 Task: Add Attachment from Google Drive to Card Card0000000291 in Board Board0000000073 in Workspace WS0000000025 in Trello. Add Cover Orange to Card Card0000000291 in Board Board0000000073 in Workspace WS0000000025 in Trello. Add "Add Label …" with "Title" Title0000000291 to Button Button0000000291 to Card Card0000000291 in Board Board0000000073 in Workspace WS0000000025 in Trello. Add Description DS0000000291 to Card Card0000000291 in Board Board0000000073 in Workspace WS0000000025 in Trello. Add Comment CM0000000291 to Card Card0000000291 in Board Board0000000073 in Workspace WS0000000025 in Trello
Action: Mouse moved to (308, 465)
Screenshot: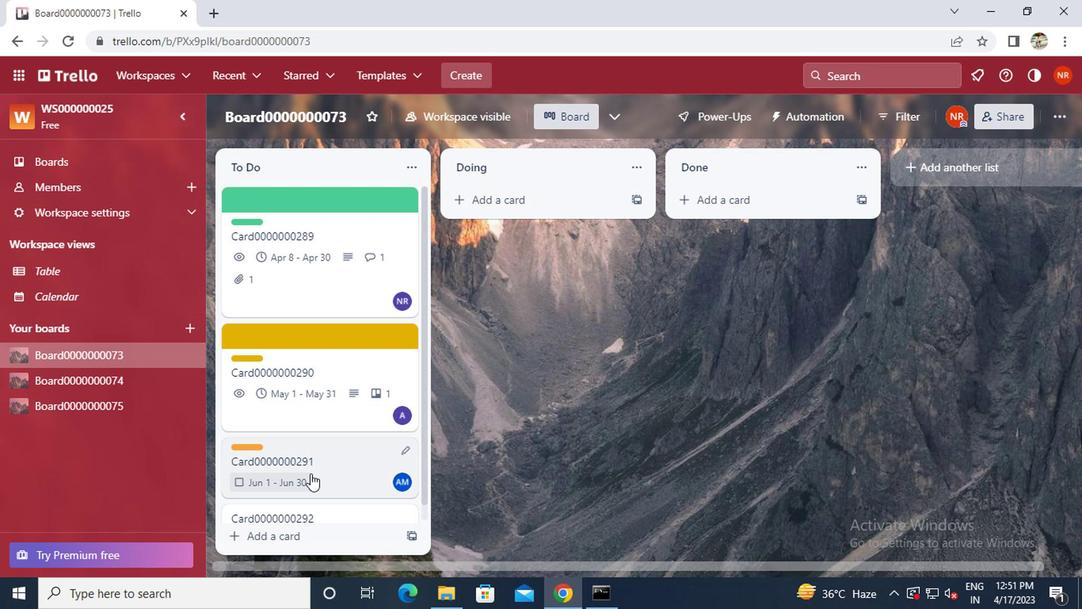 
Action: Mouse pressed left at (308, 465)
Screenshot: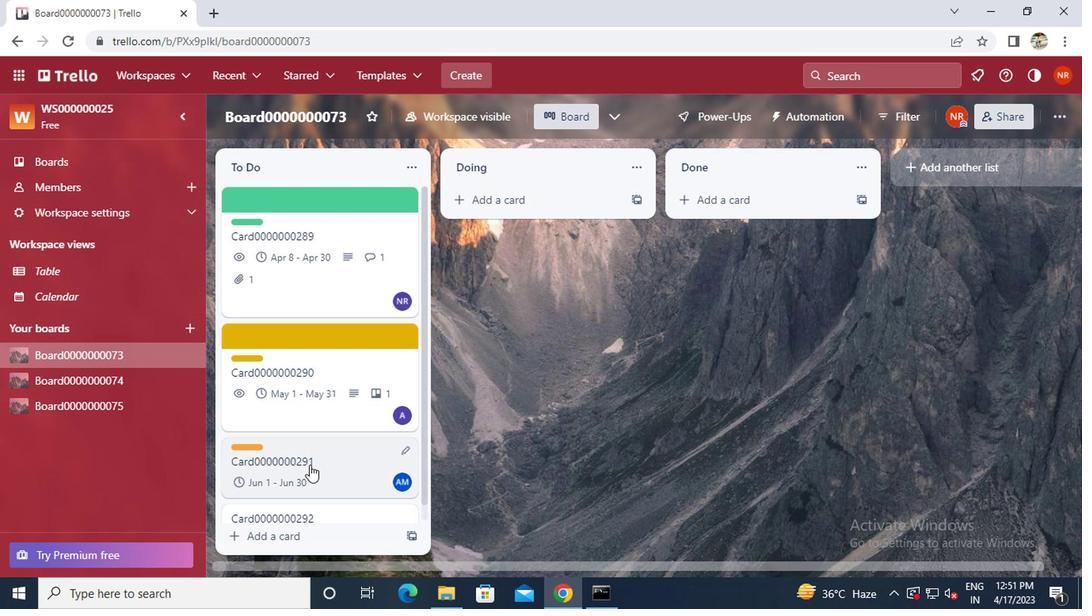 
Action: Mouse moved to (715, 325)
Screenshot: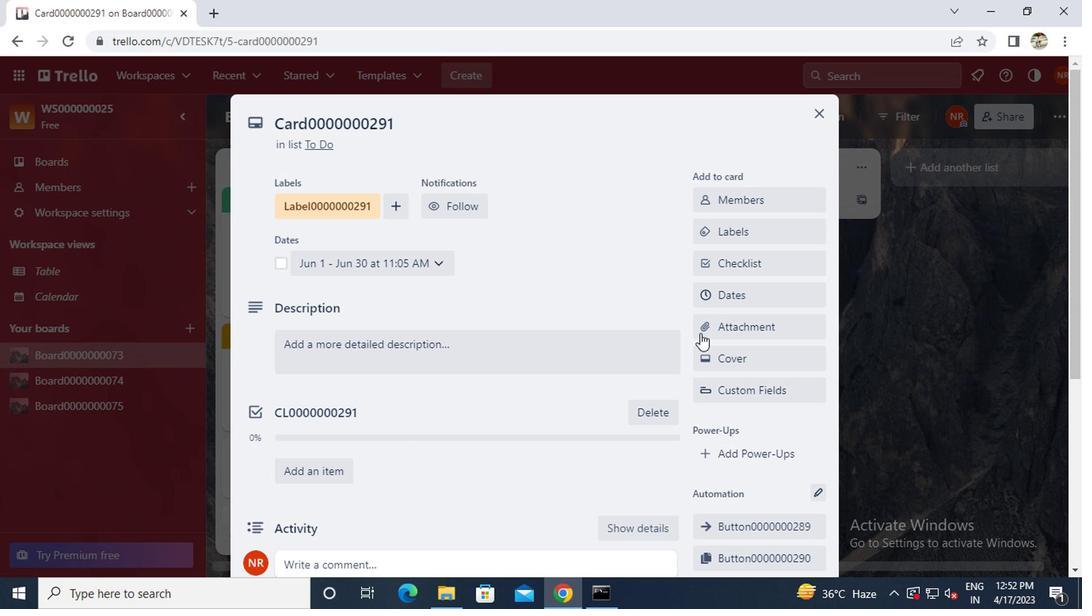 
Action: Mouse pressed left at (715, 325)
Screenshot: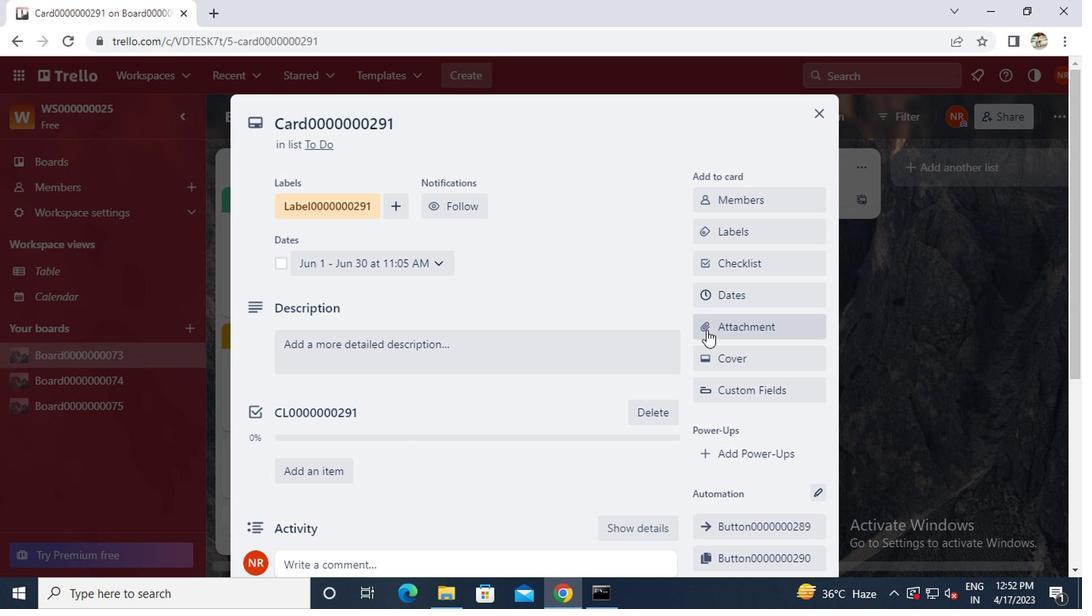 
Action: Mouse moved to (720, 196)
Screenshot: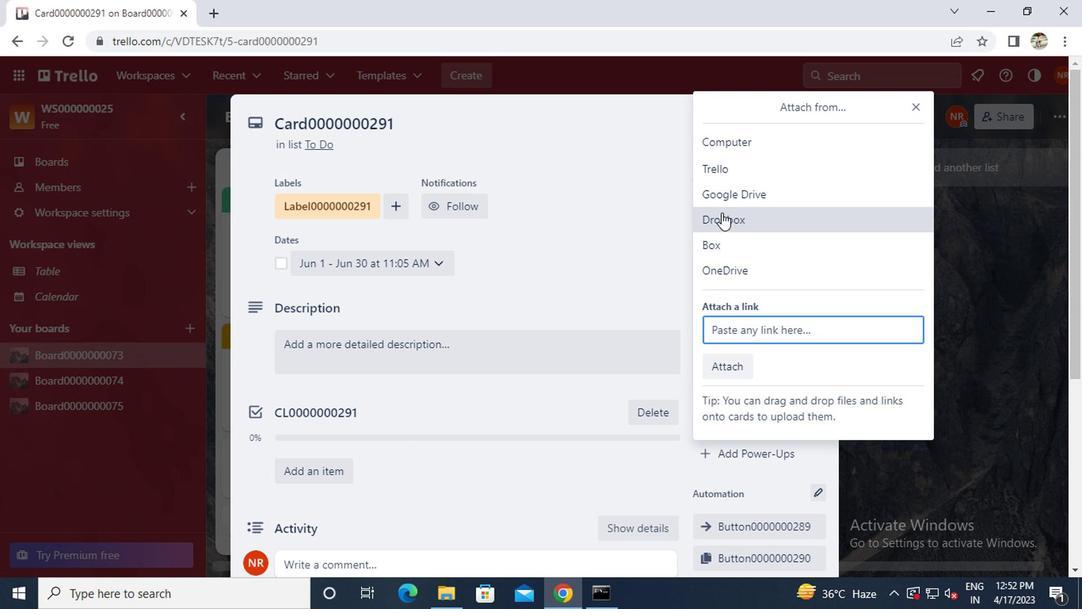 
Action: Mouse pressed left at (720, 196)
Screenshot: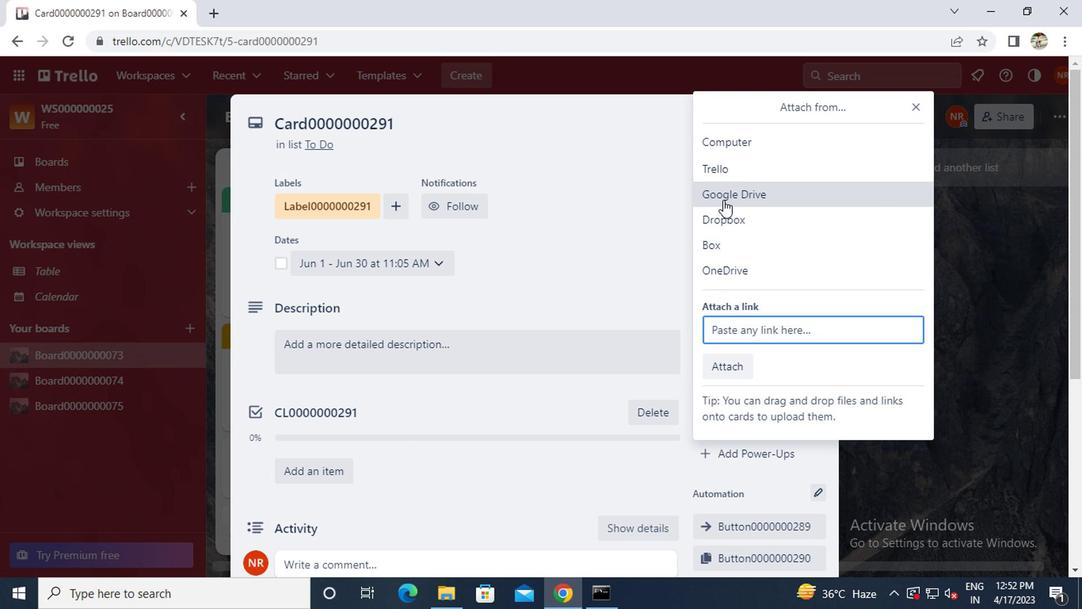 
Action: Mouse moved to (598, 309)
Screenshot: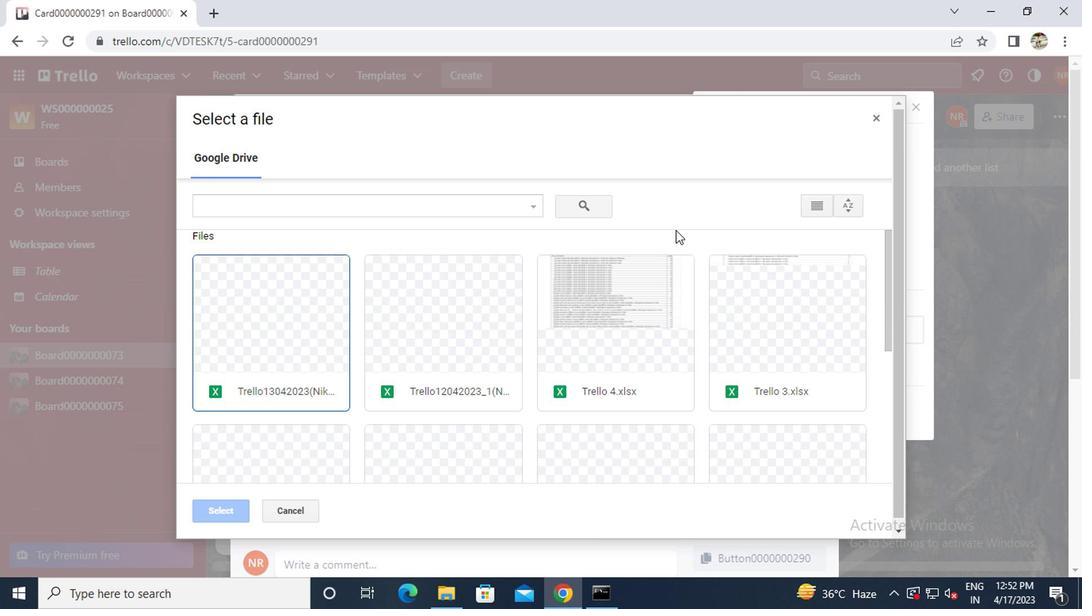 
Action: Mouse pressed left at (598, 309)
Screenshot: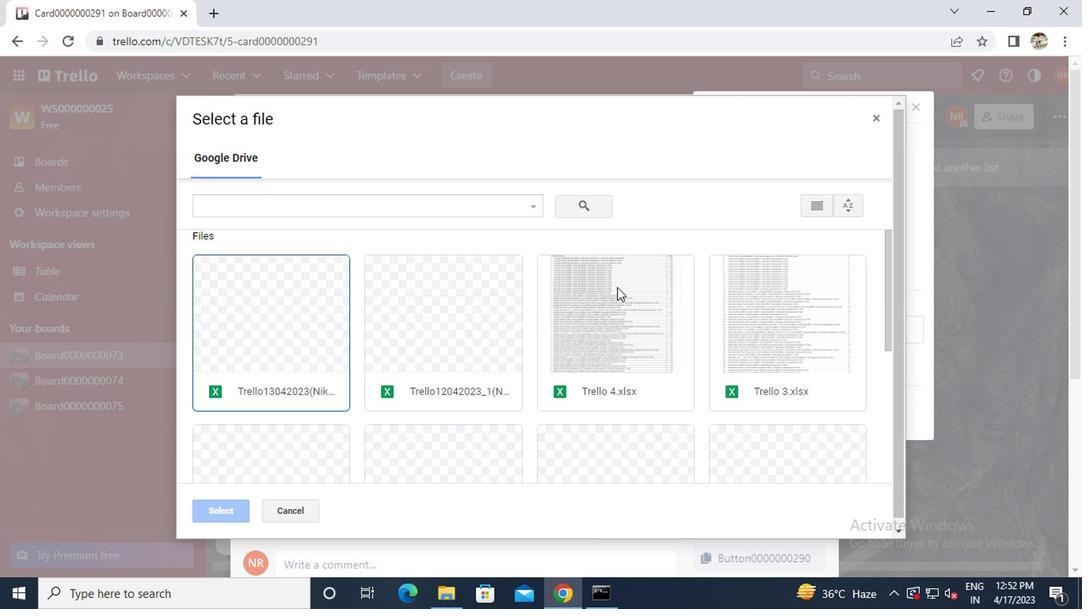 
Action: Mouse moved to (208, 514)
Screenshot: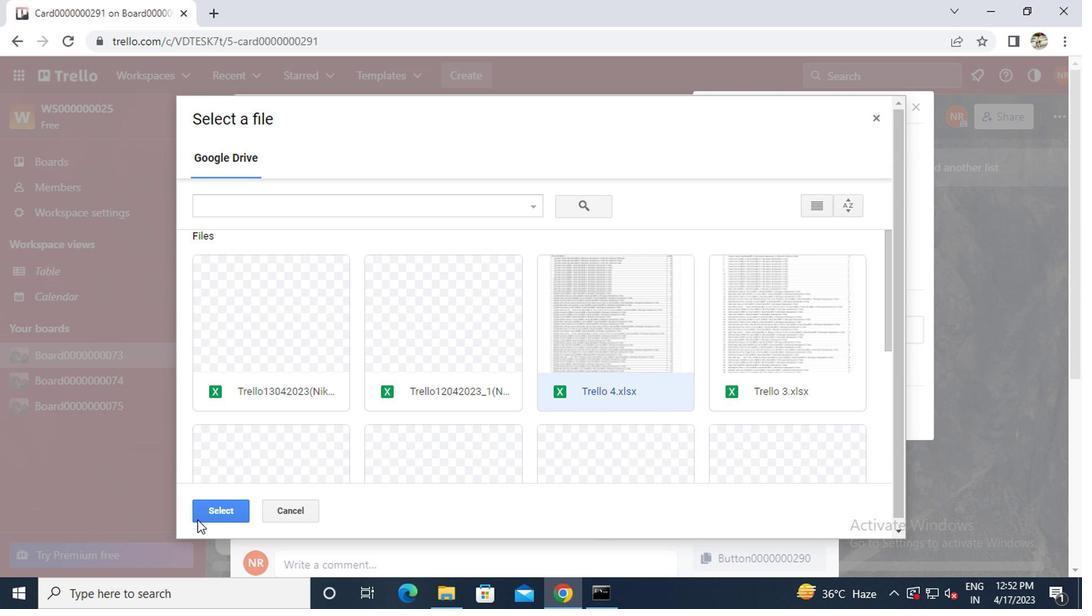 
Action: Mouse pressed left at (208, 514)
Screenshot: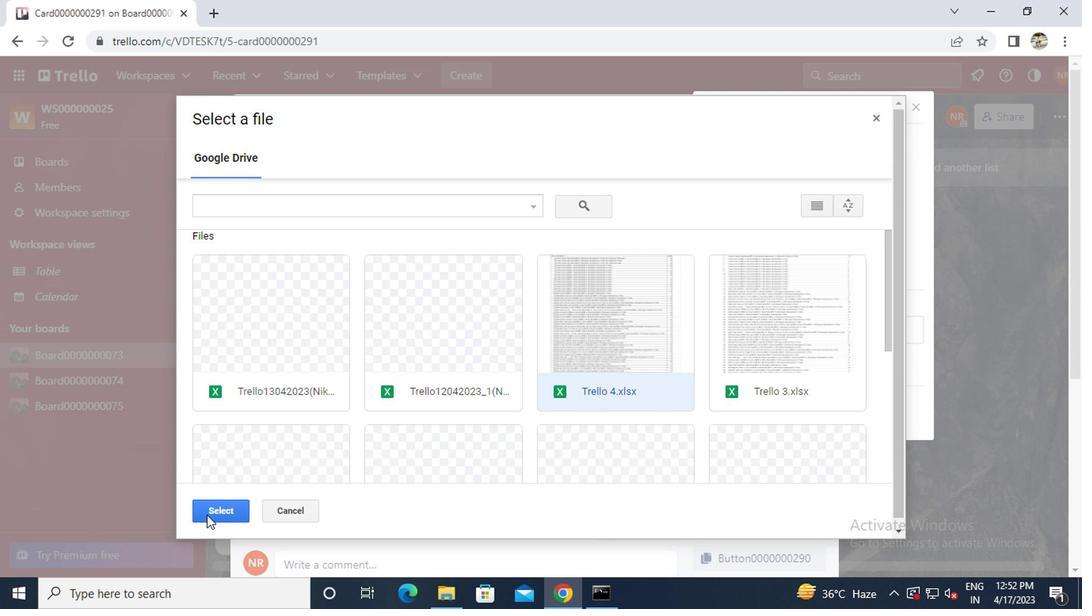 
Action: Mouse moved to (712, 367)
Screenshot: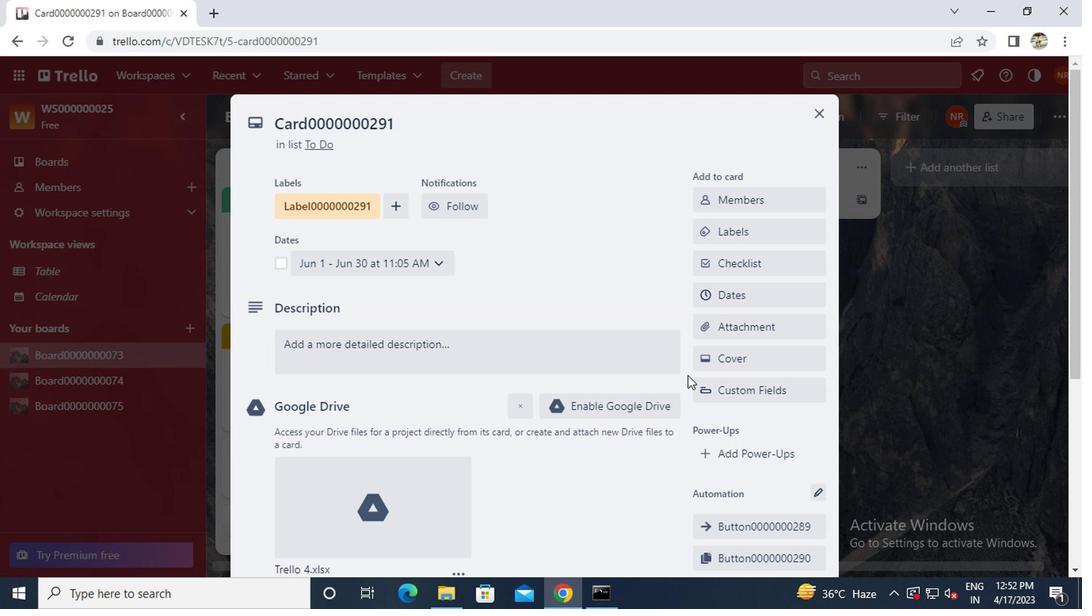 
Action: Mouse pressed left at (712, 367)
Screenshot: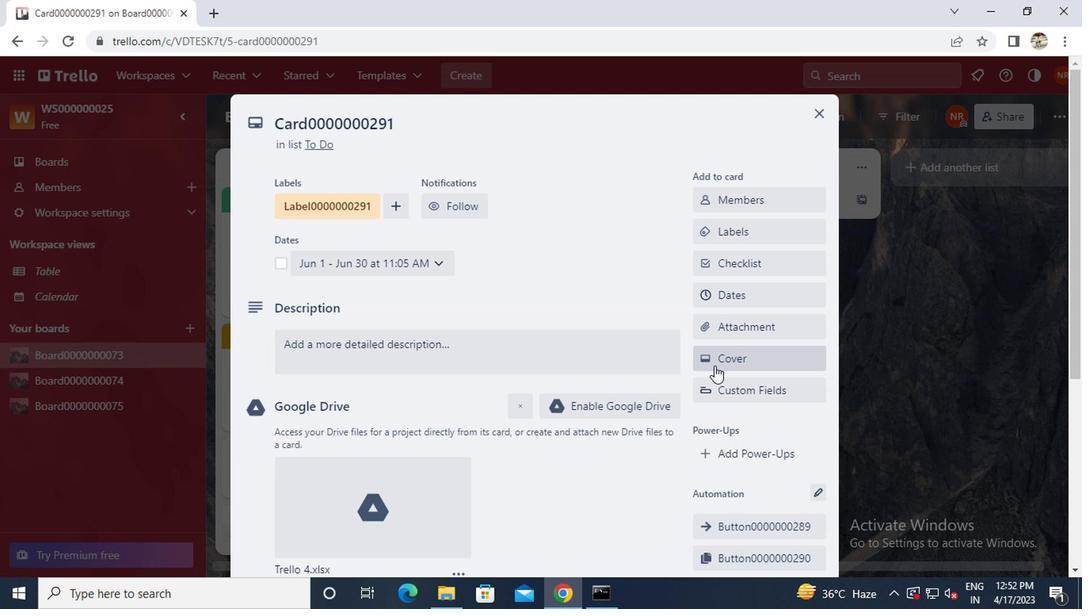 
Action: Mouse moved to (830, 266)
Screenshot: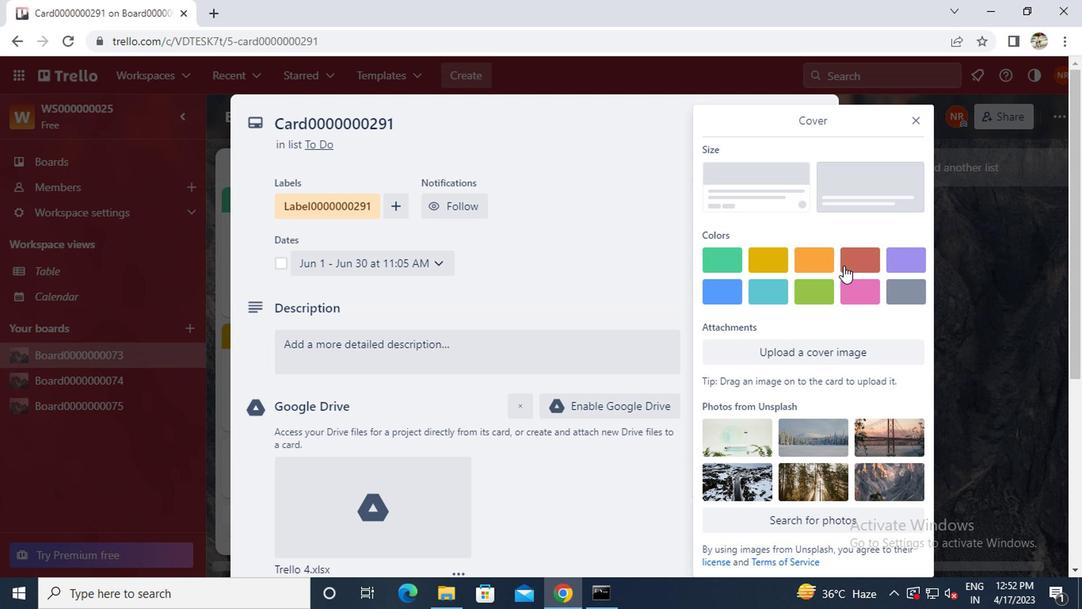 
Action: Mouse pressed left at (830, 266)
Screenshot: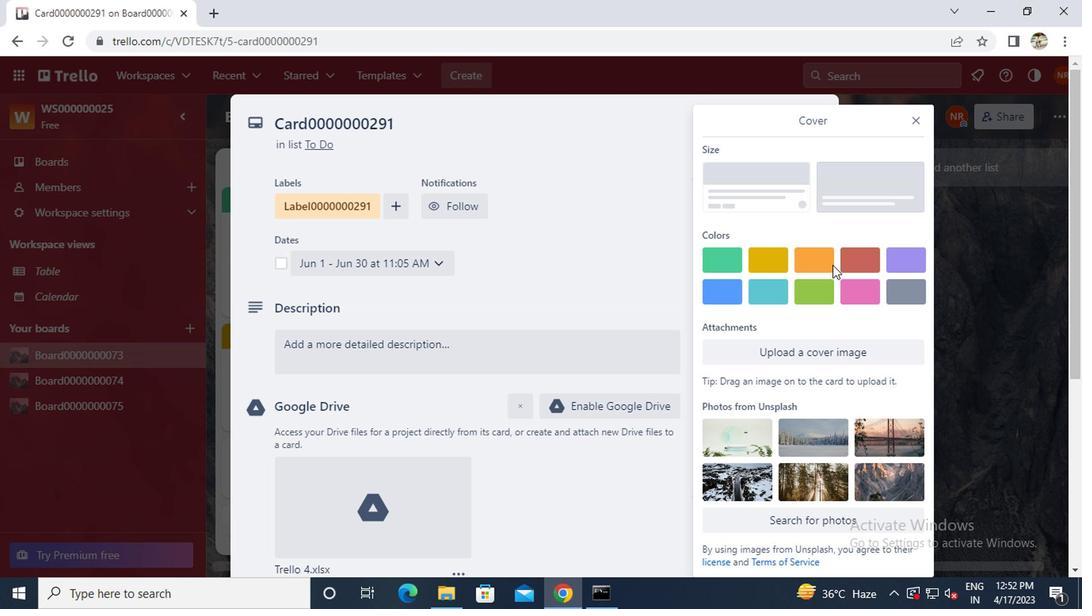 
Action: Mouse moved to (912, 116)
Screenshot: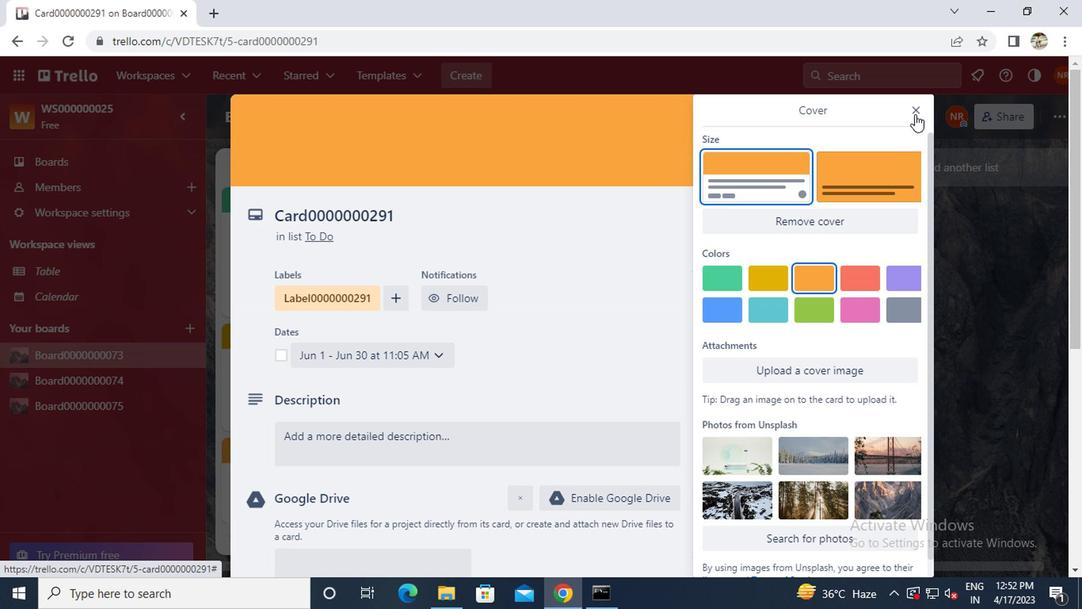 
Action: Mouse pressed left at (912, 116)
Screenshot: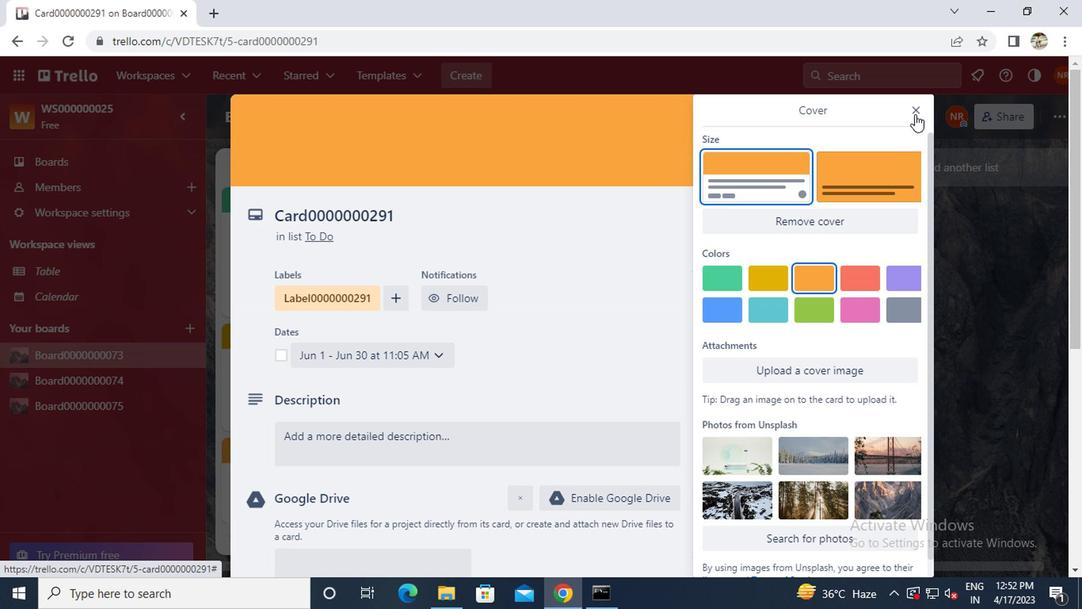 
Action: Mouse moved to (809, 254)
Screenshot: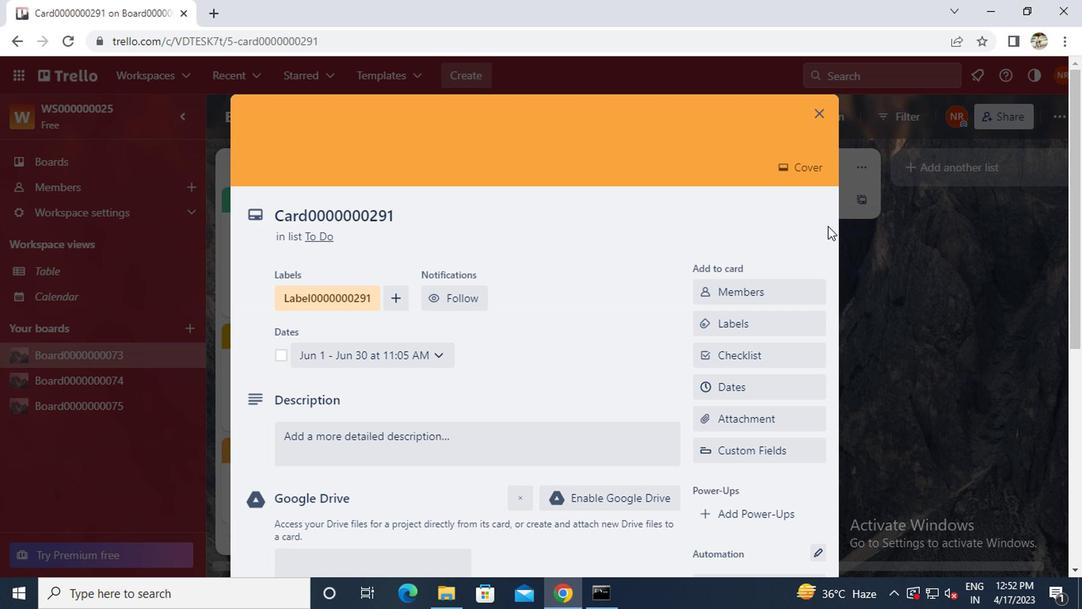 
Action: Mouse scrolled (809, 253) with delta (0, -1)
Screenshot: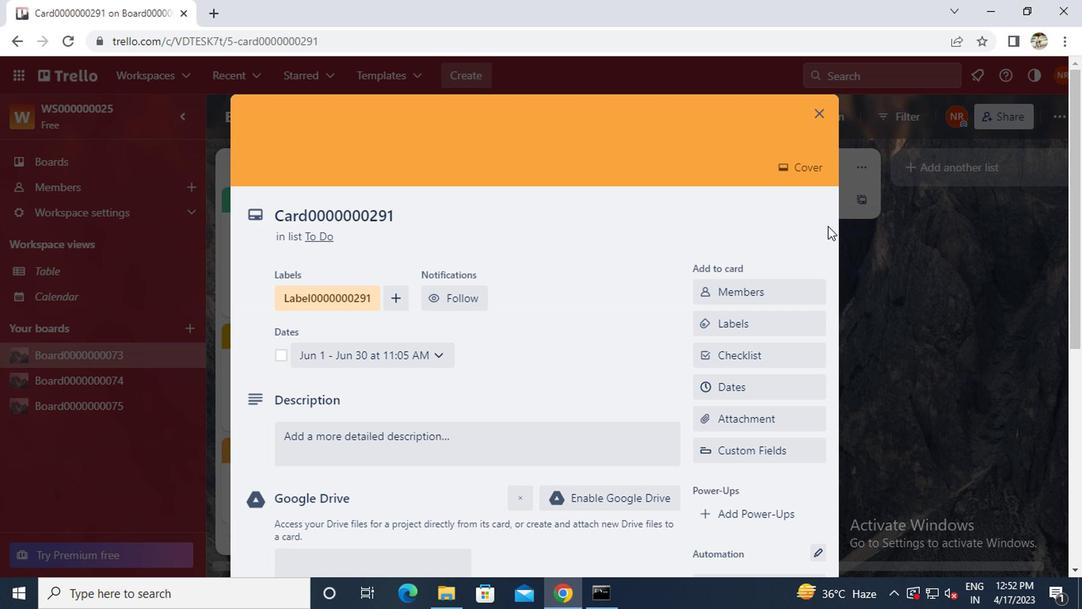 
Action: Mouse moved to (806, 259)
Screenshot: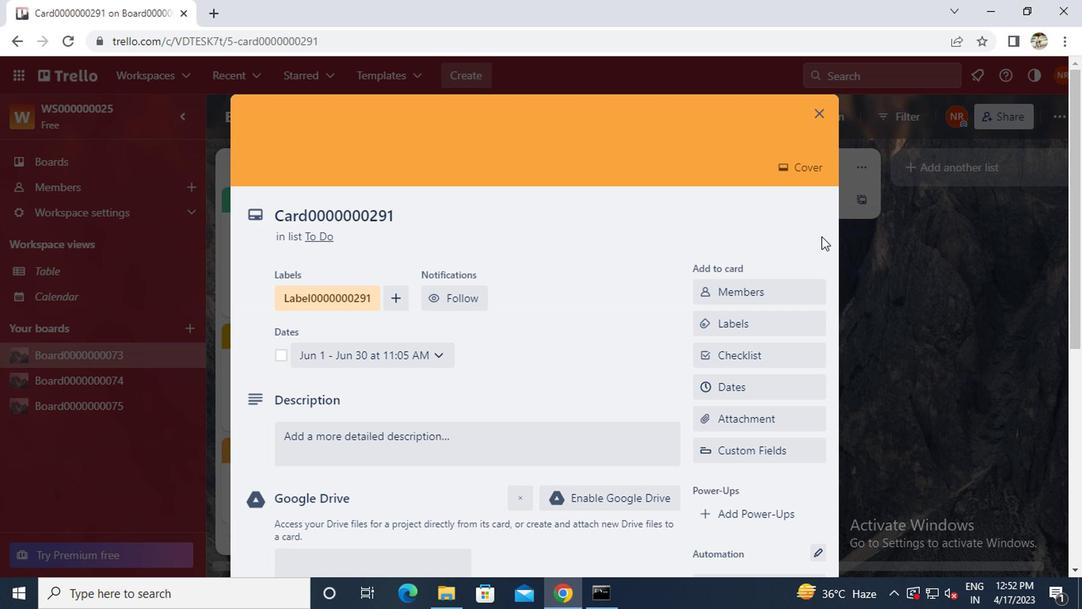 
Action: Mouse scrolled (806, 258) with delta (0, 0)
Screenshot: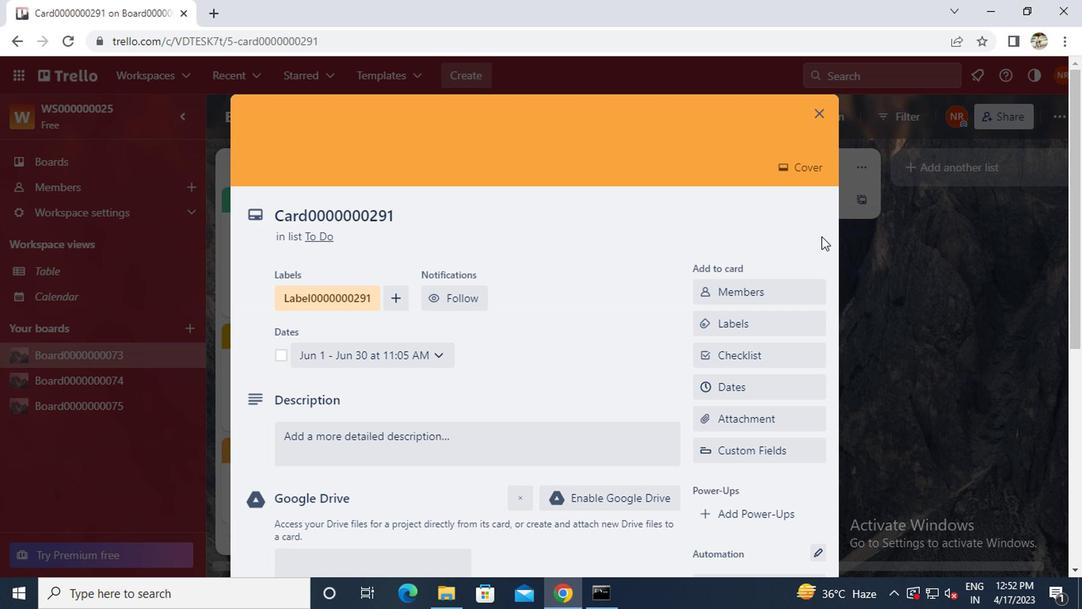 
Action: Mouse moved to (743, 299)
Screenshot: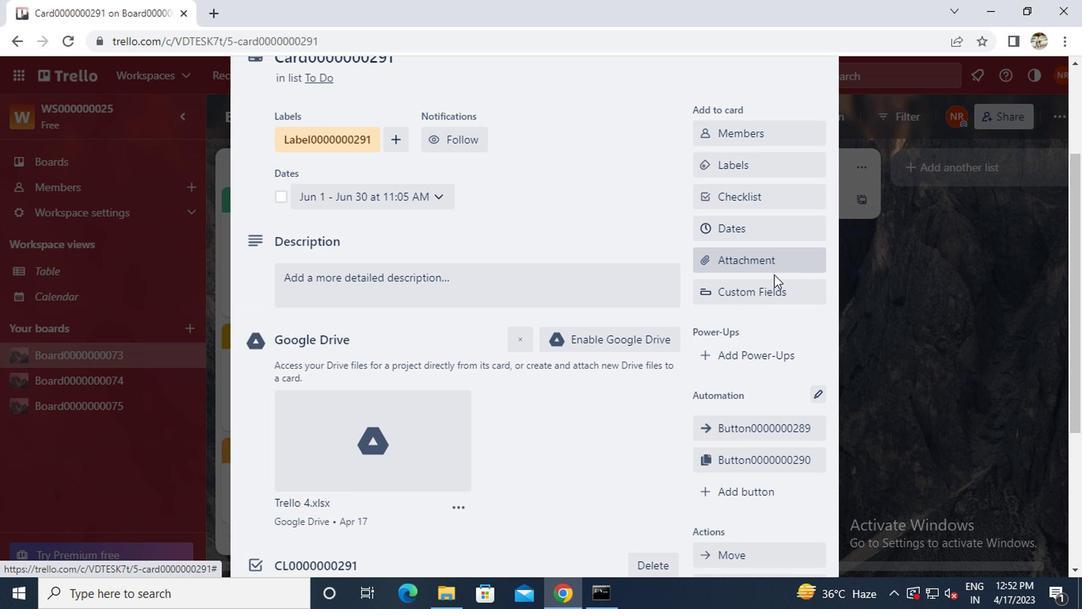 
Action: Mouse scrolled (743, 298) with delta (0, -1)
Screenshot: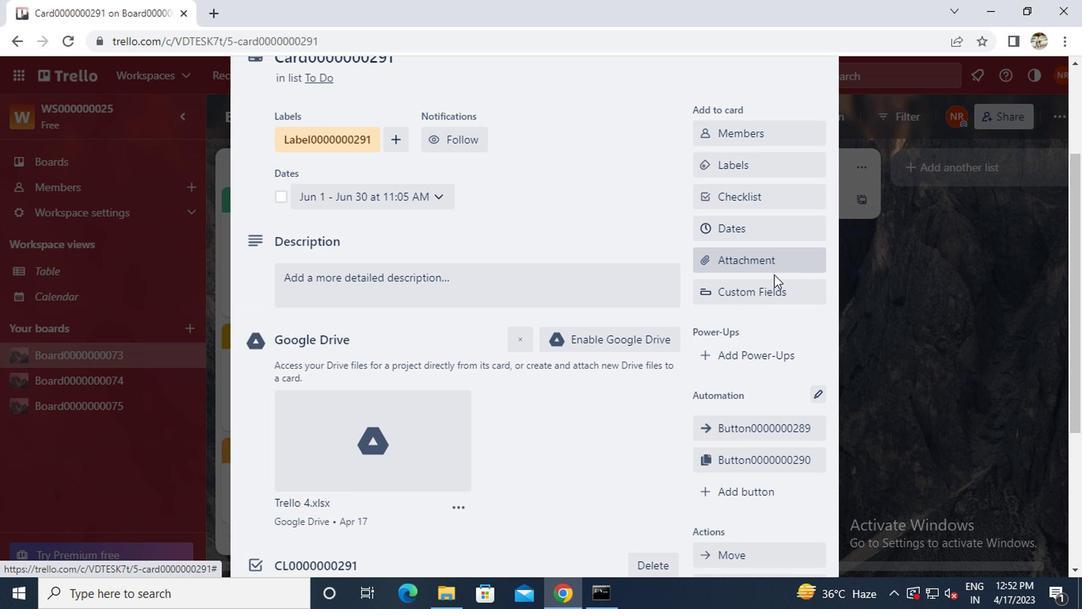 
Action: Mouse moved to (743, 300)
Screenshot: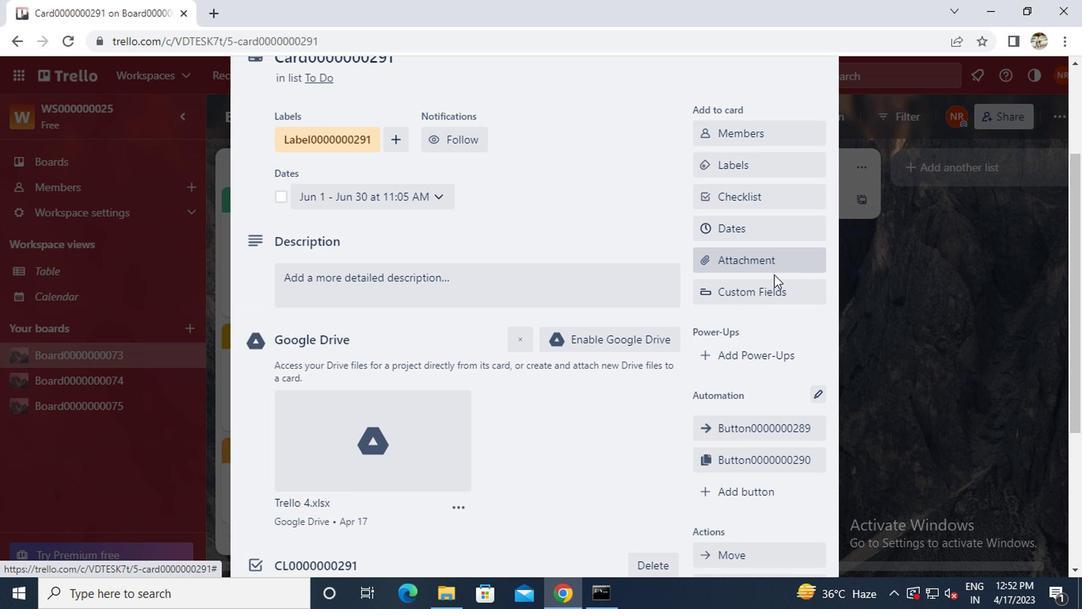 
Action: Mouse scrolled (743, 299) with delta (0, 0)
Screenshot: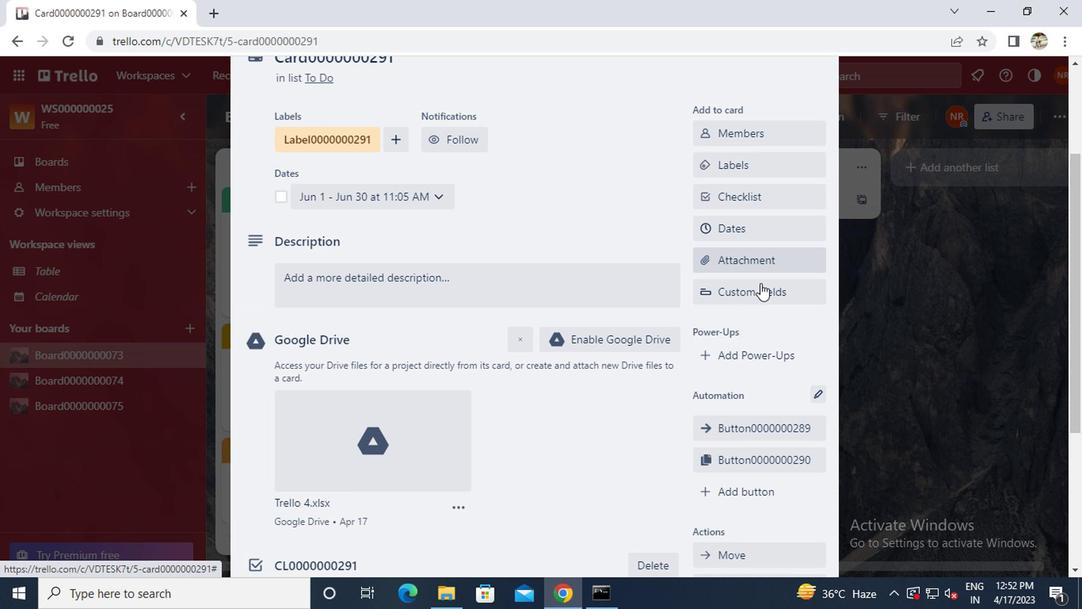 
Action: Mouse moved to (742, 301)
Screenshot: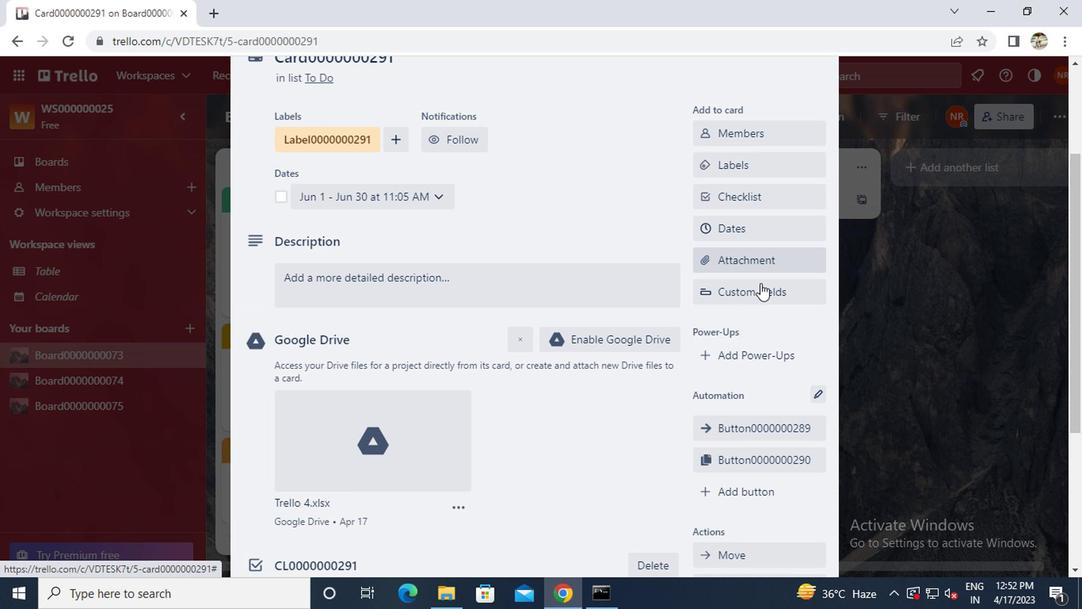 
Action: Mouse scrolled (742, 300) with delta (0, -1)
Screenshot: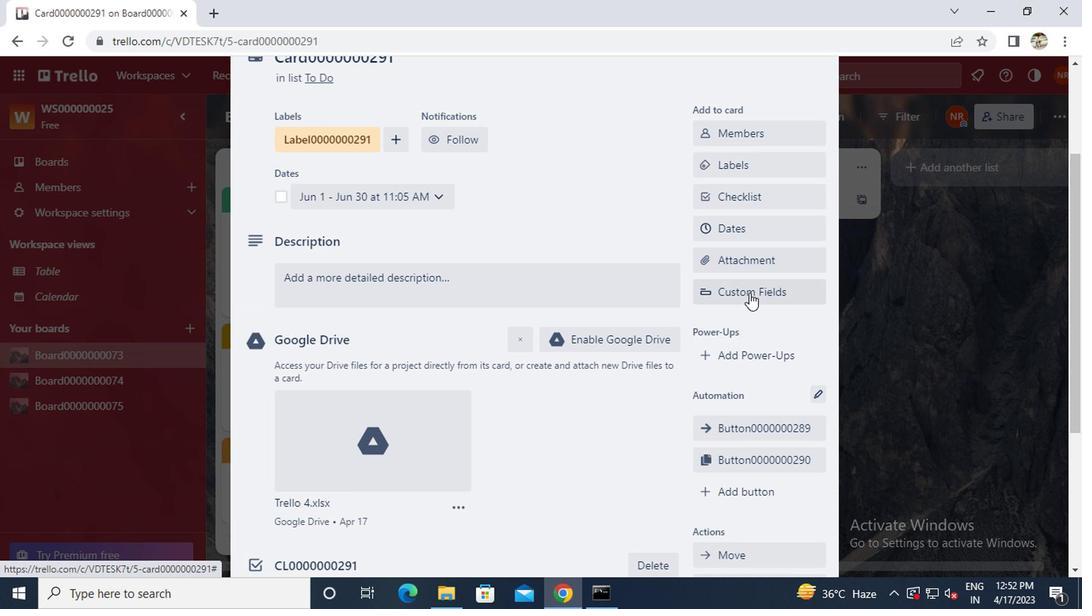 
Action: Mouse moved to (725, 260)
Screenshot: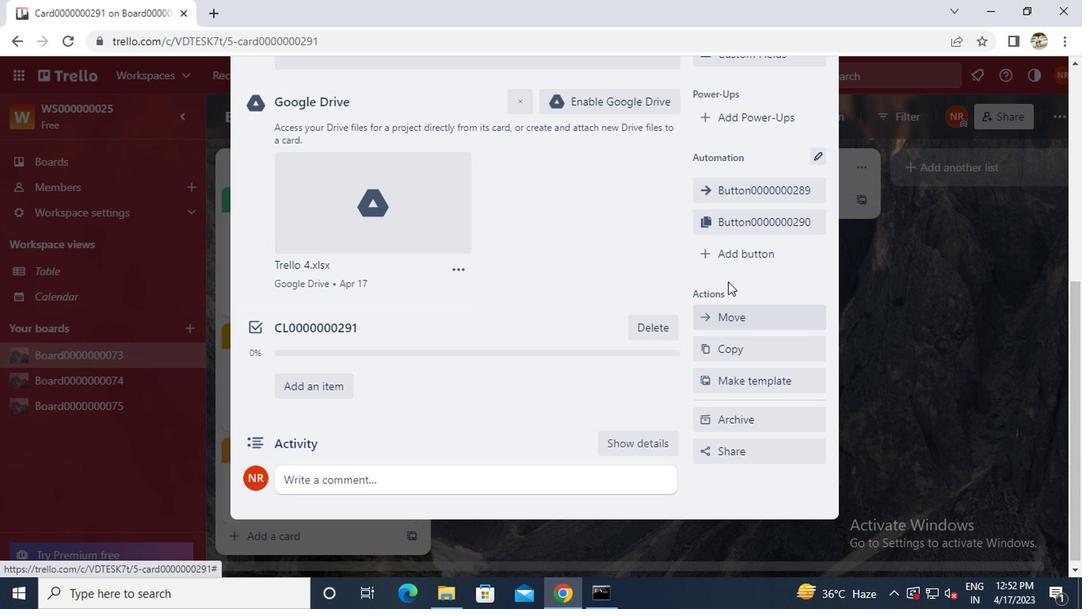 
Action: Mouse pressed left at (725, 260)
Screenshot: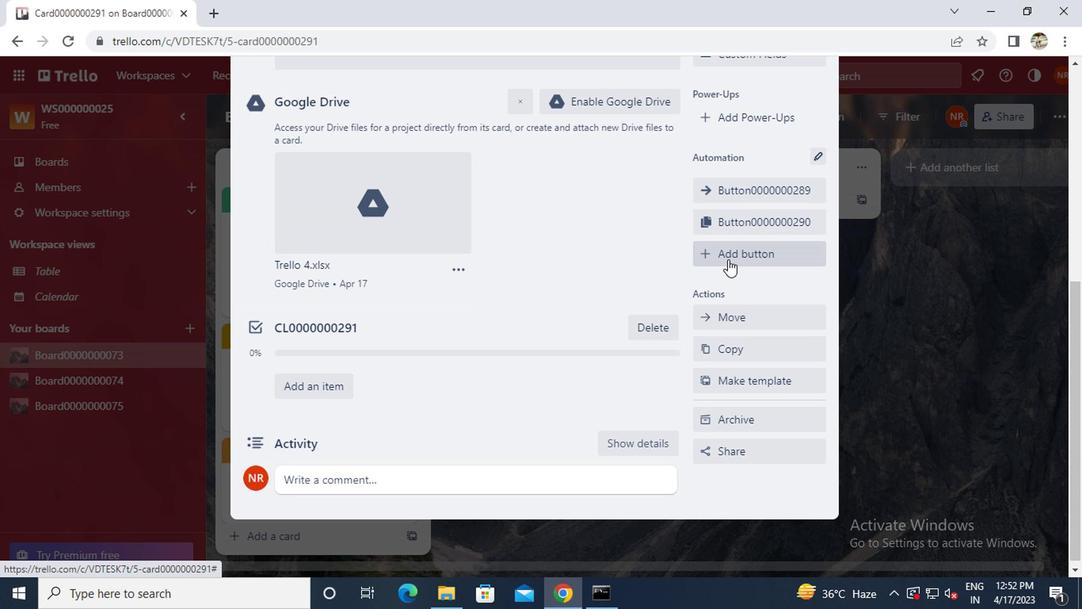 
Action: Mouse moved to (731, 250)
Screenshot: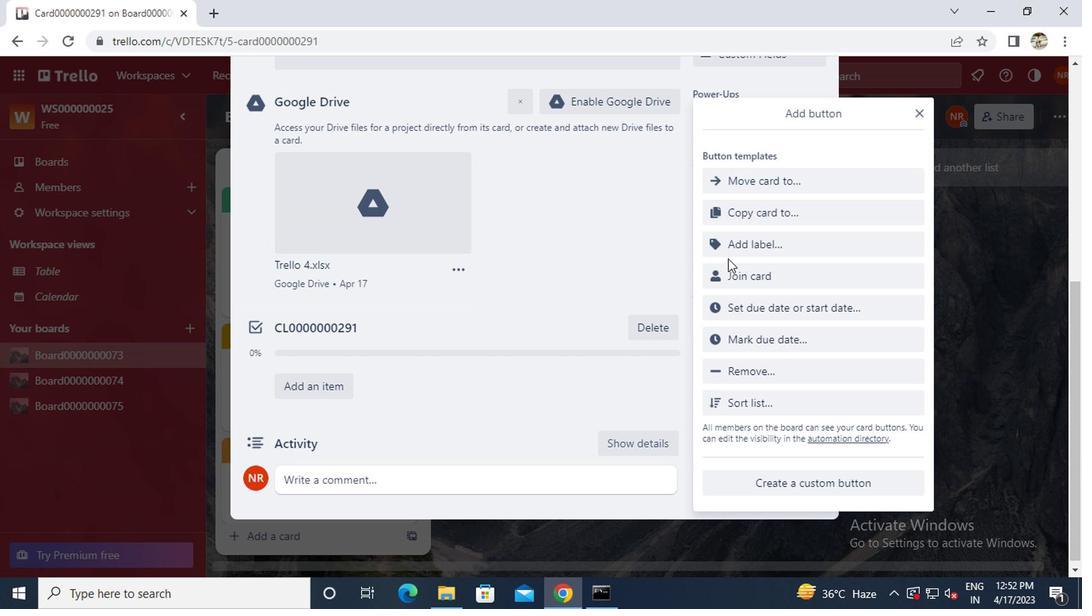 
Action: Mouse pressed left at (731, 250)
Screenshot: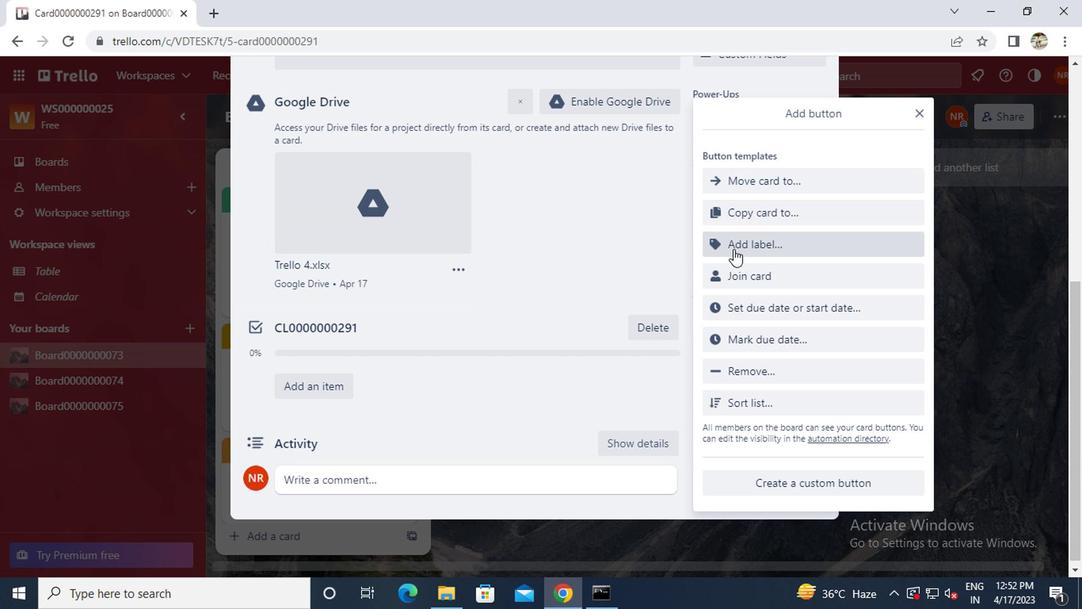 
Action: Key pressed t<Key.caps_lock>ittle0000000291
Screenshot: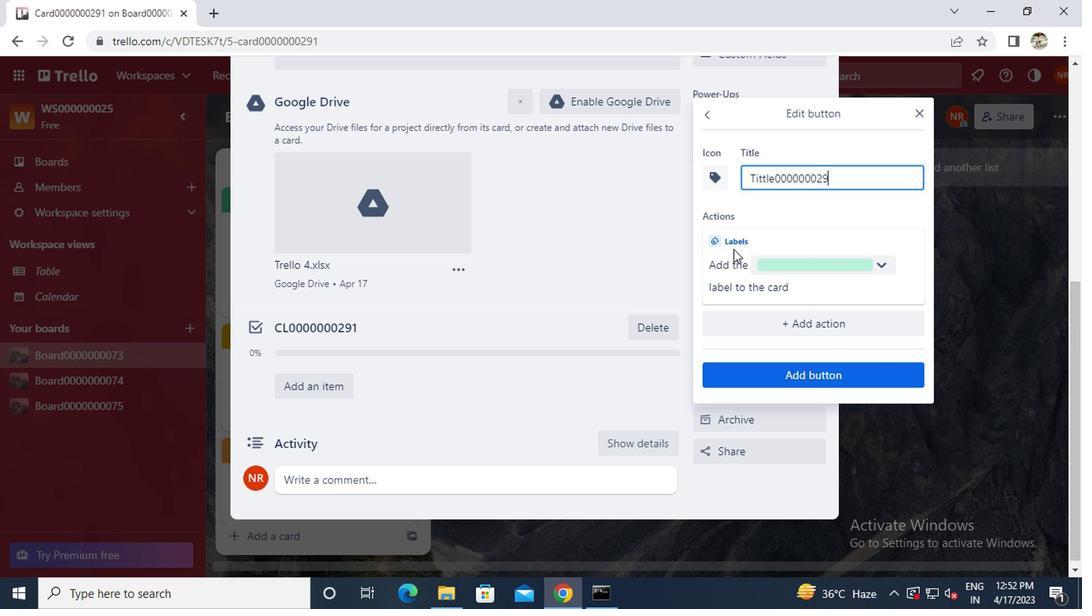 
Action: Mouse moved to (761, 371)
Screenshot: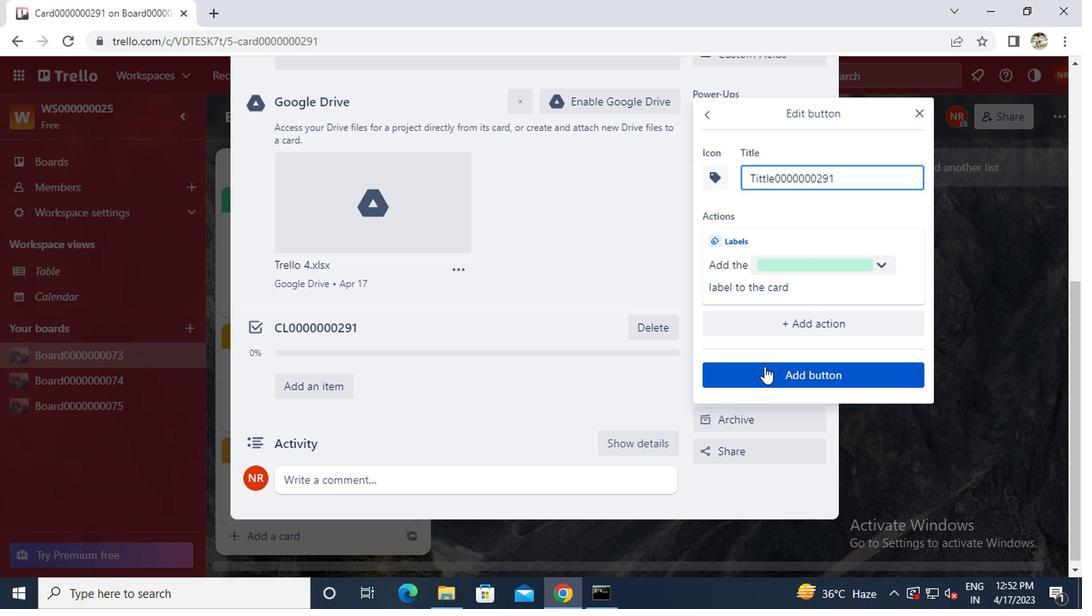 
Action: Mouse pressed left at (761, 371)
Screenshot: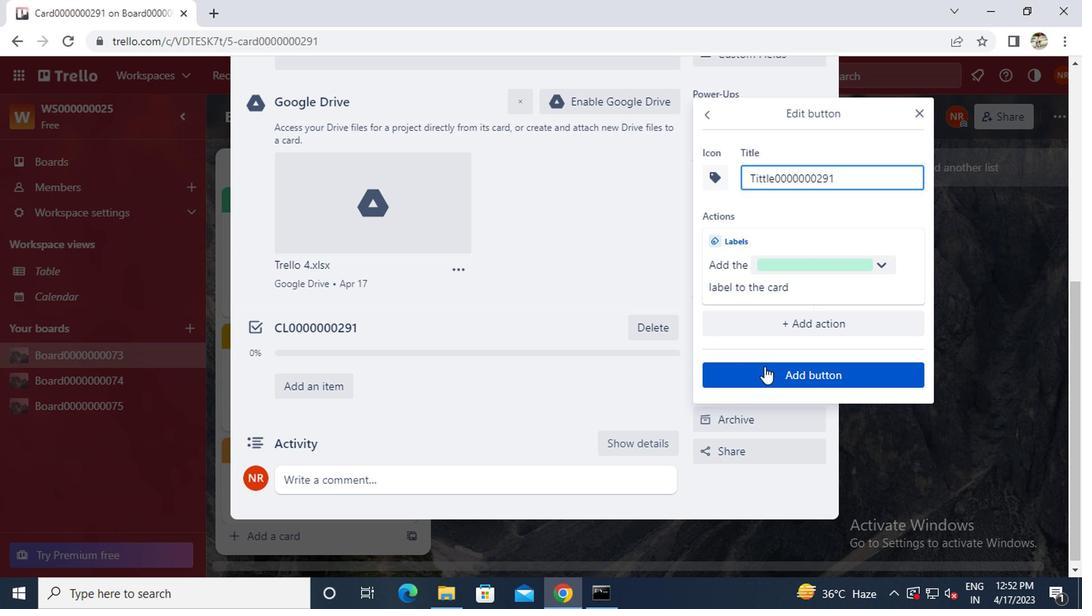
Action: Mouse moved to (434, 393)
Screenshot: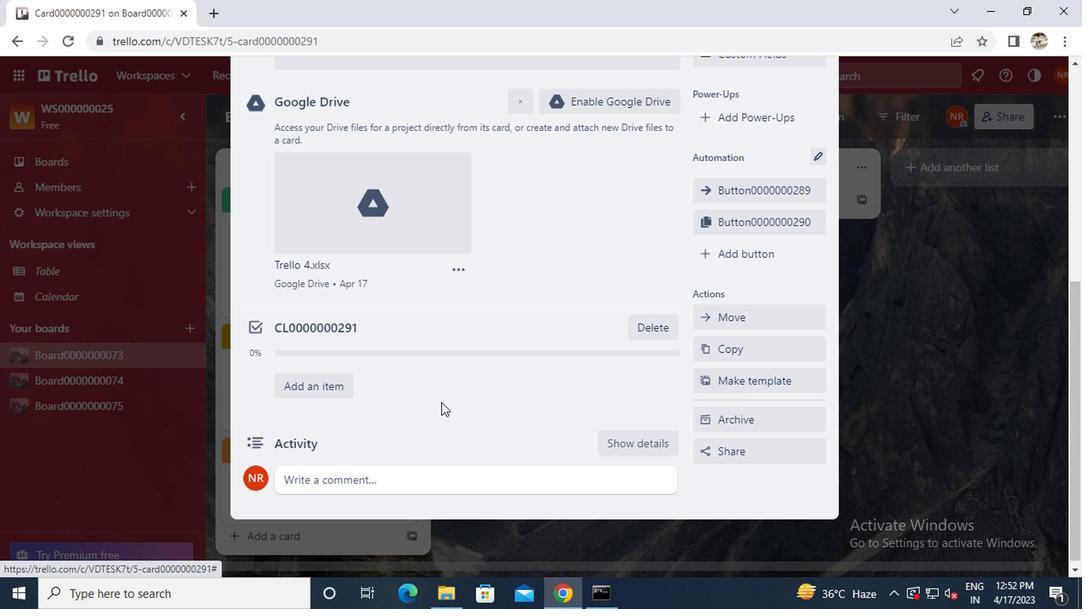 
Action: Mouse scrolled (434, 393) with delta (0, 0)
Screenshot: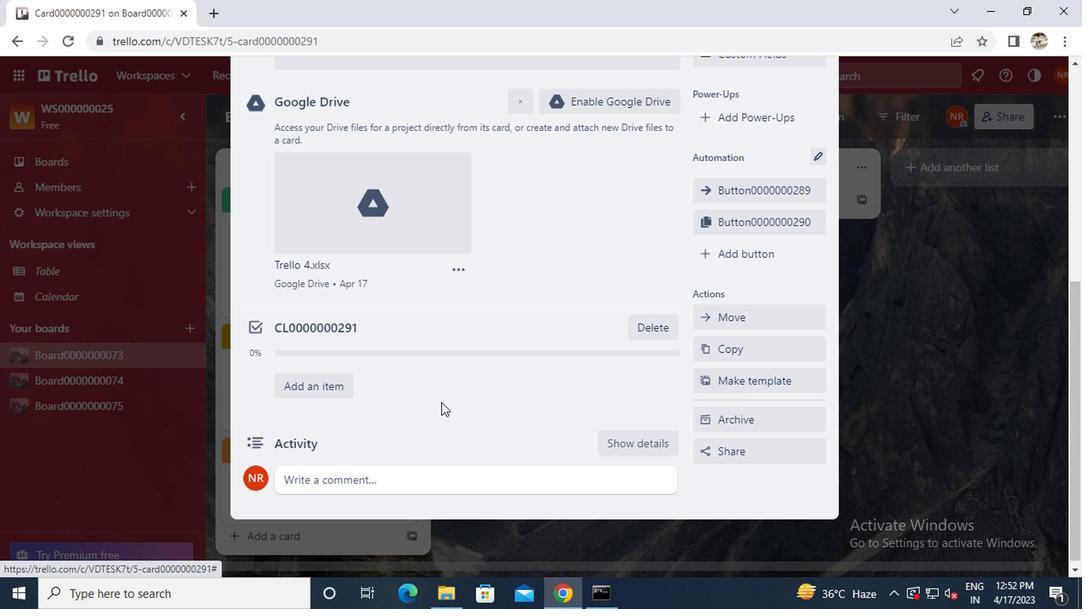
Action: Mouse moved to (430, 388)
Screenshot: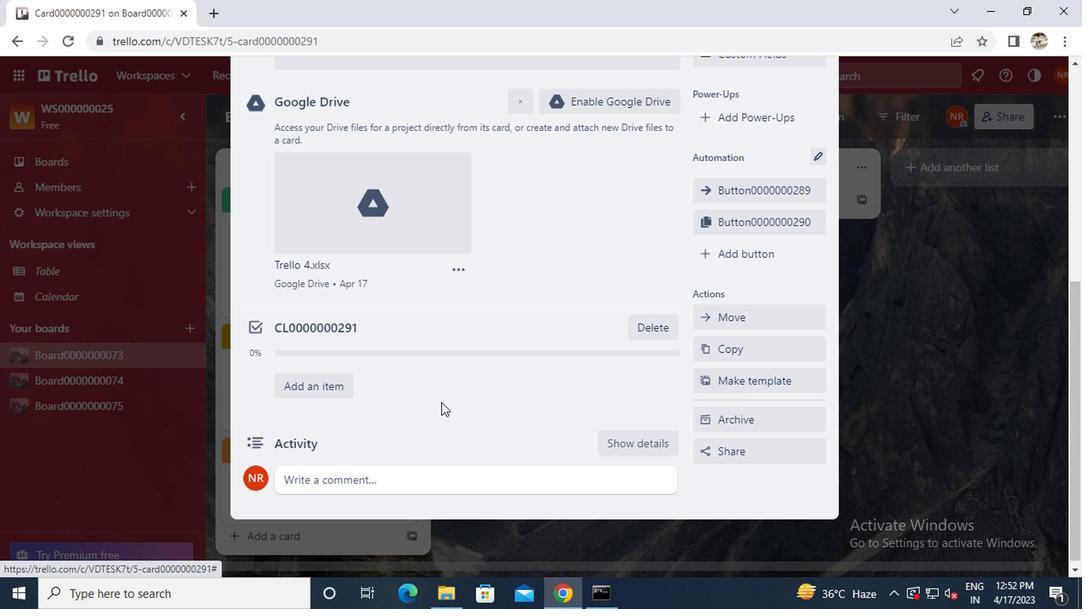 
Action: Mouse scrolled (430, 389) with delta (0, 1)
Screenshot: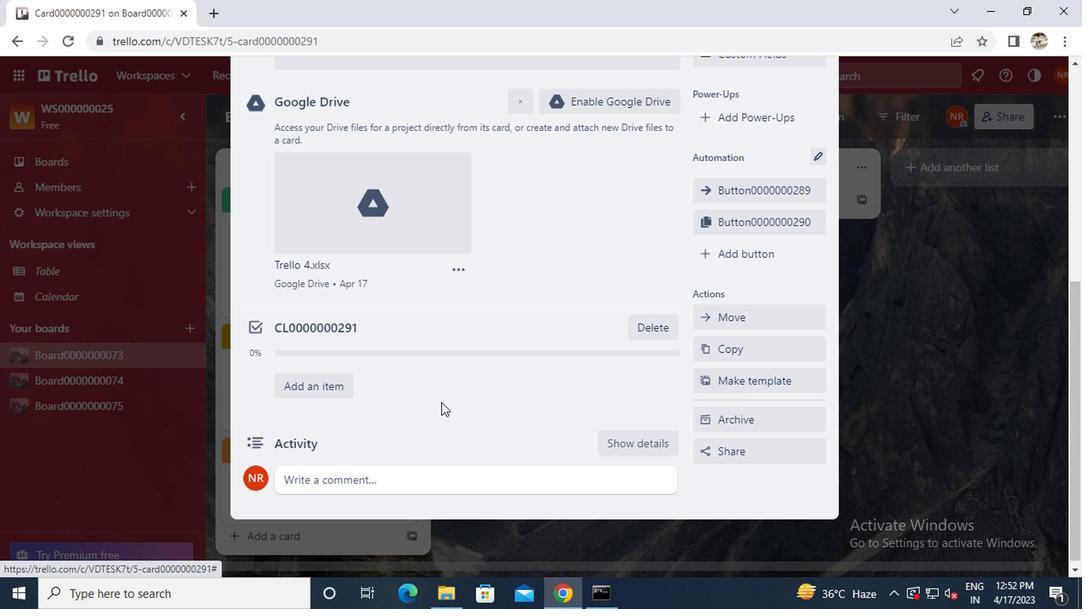 
Action: Mouse moved to (429, 385)
Screenshot: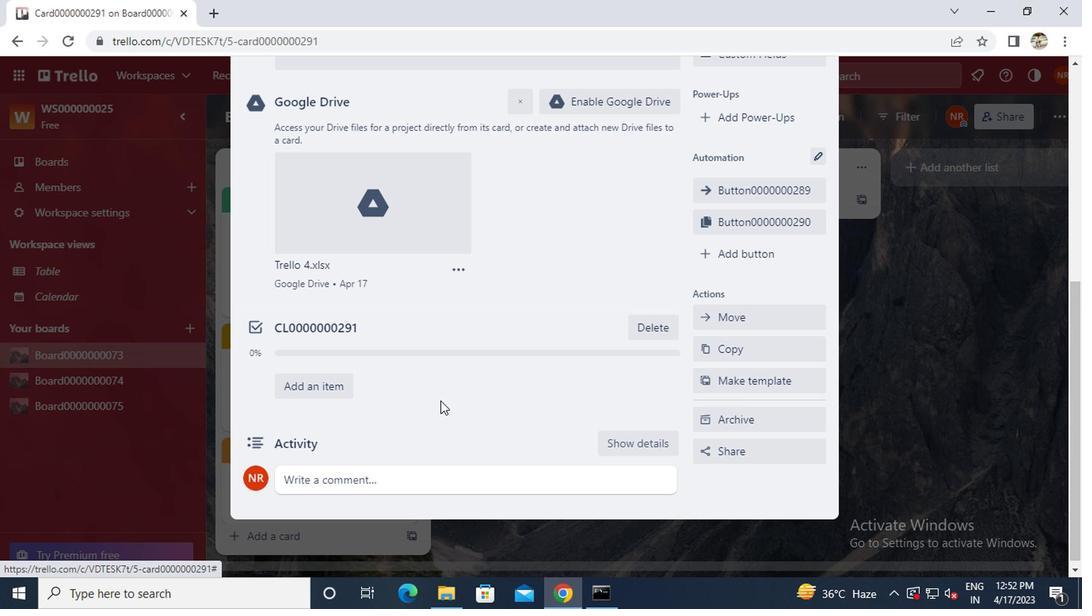 
Action: Mouse scrolled (429, 385) with delta (0, 0)
Screenshot: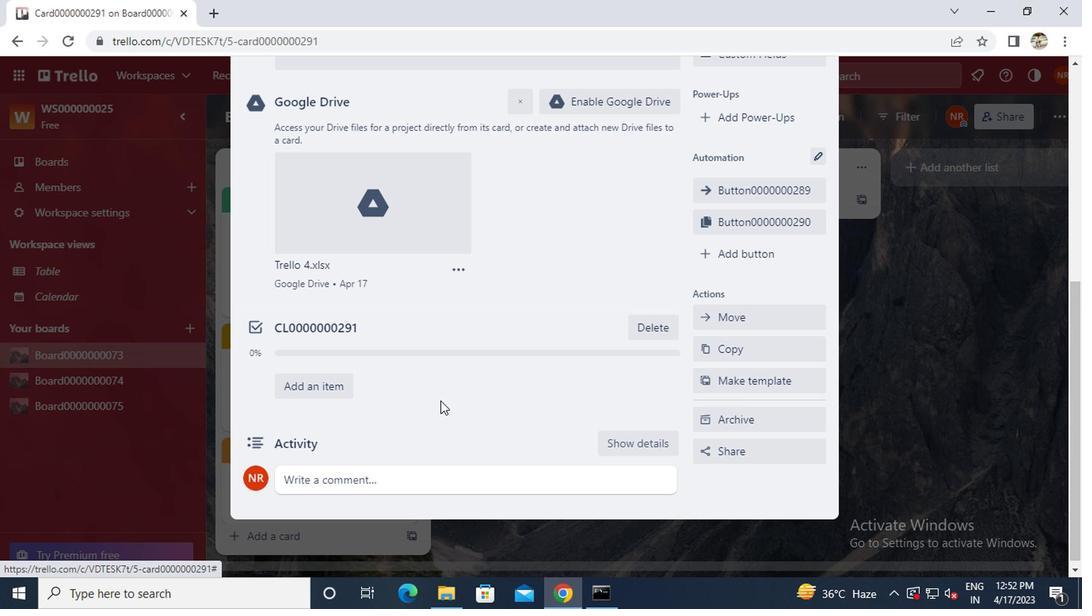 
Action: Mouse moved to (426, 379)
Screenshot: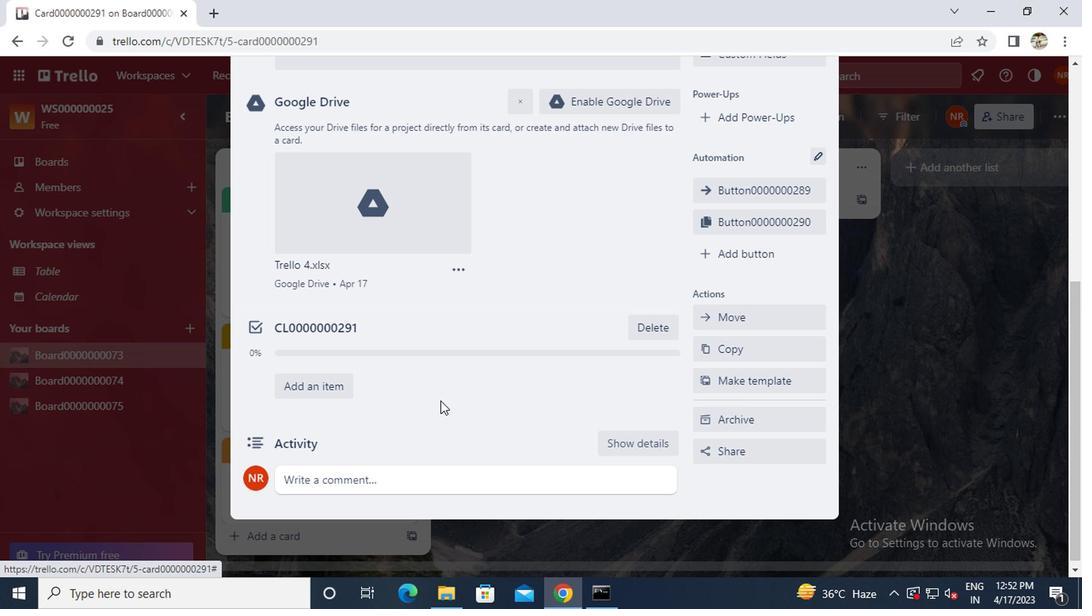 
Action: Mouse scrolled (426, 380) with delta (0, 0)
Screenshot: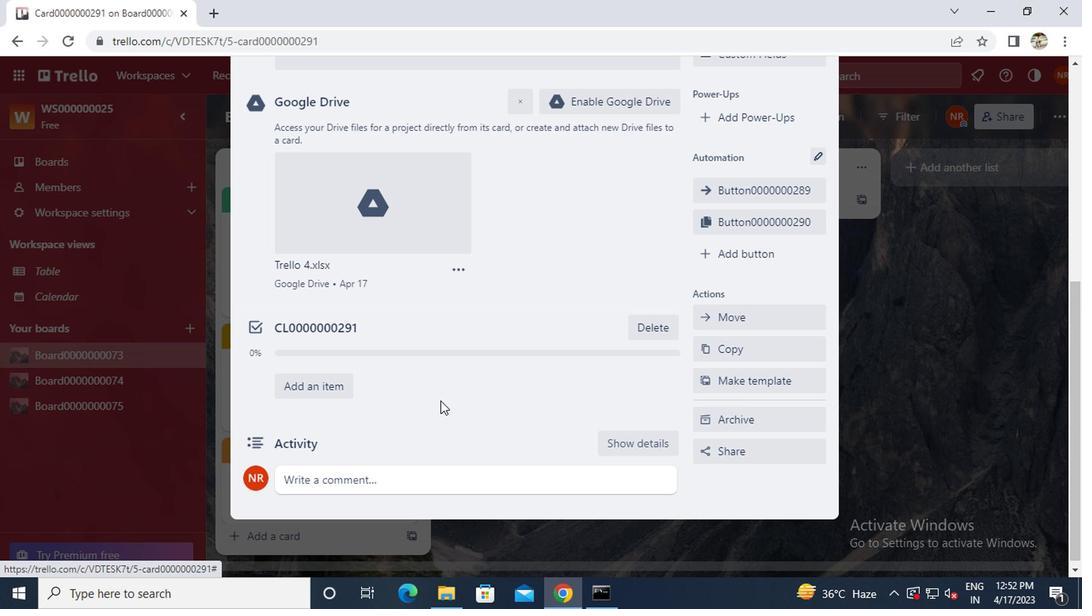 
Action: Mouse moved to (394, 351)
Screenshot: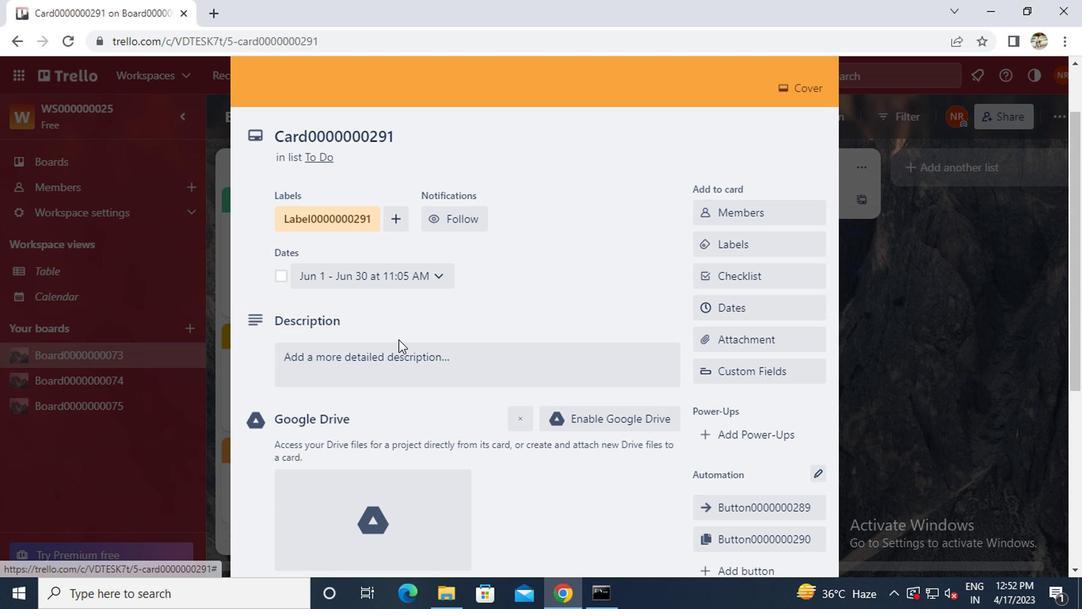 
Action: Mouse pressed left at (394, 351)
Screenshot: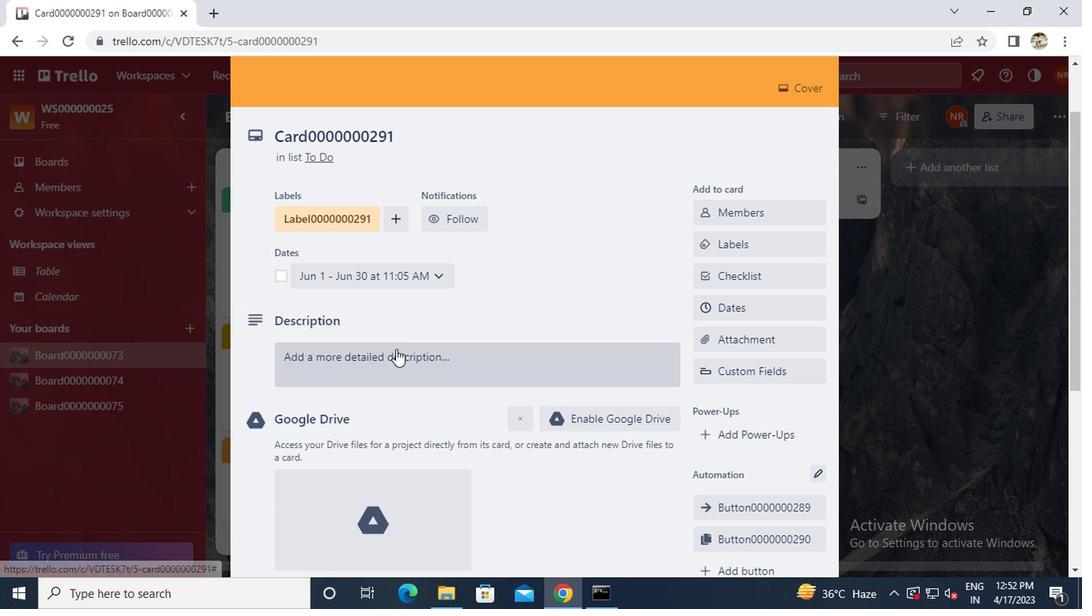 
Action: Key pressed <Key.caps_lock>ds000000029
Screenshot: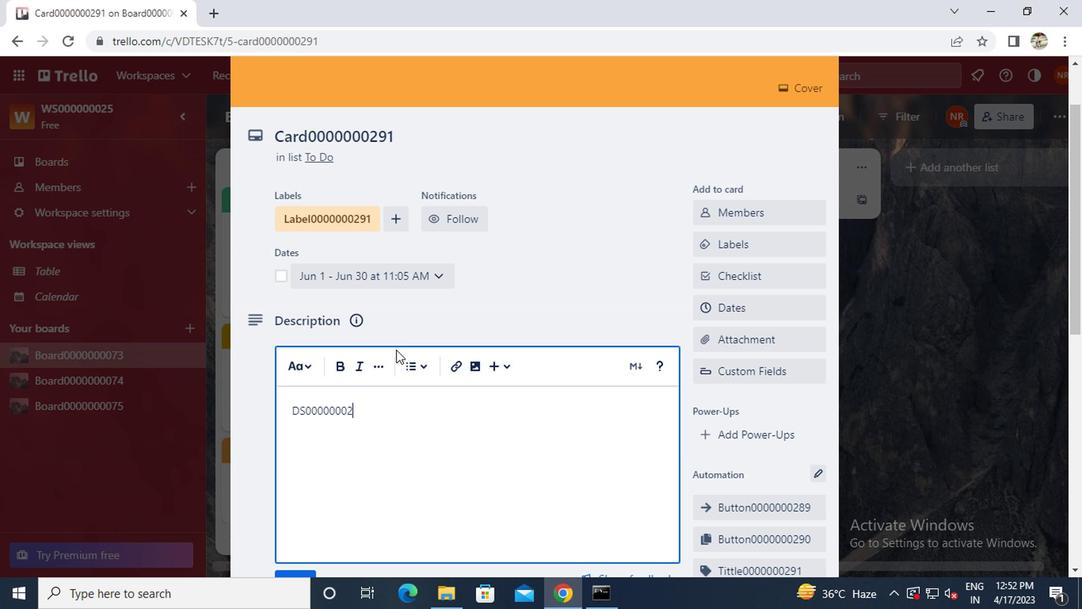 
Action: Mouse moved to (353, 393)
Screenshot: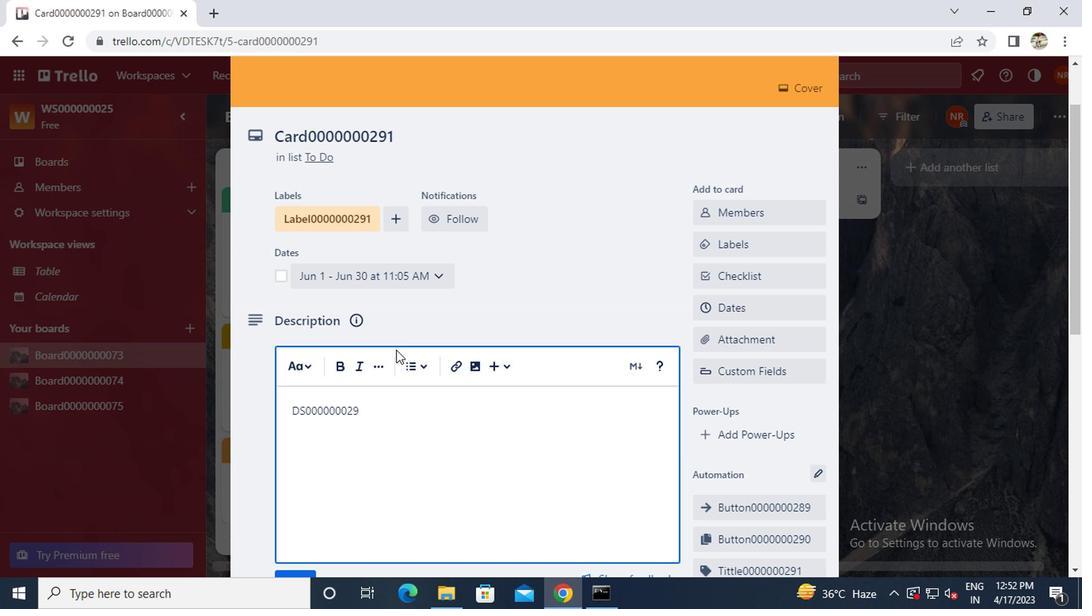 
Action: Mouse scrolled (353, 393) with delta (0, 0)
Screenshot: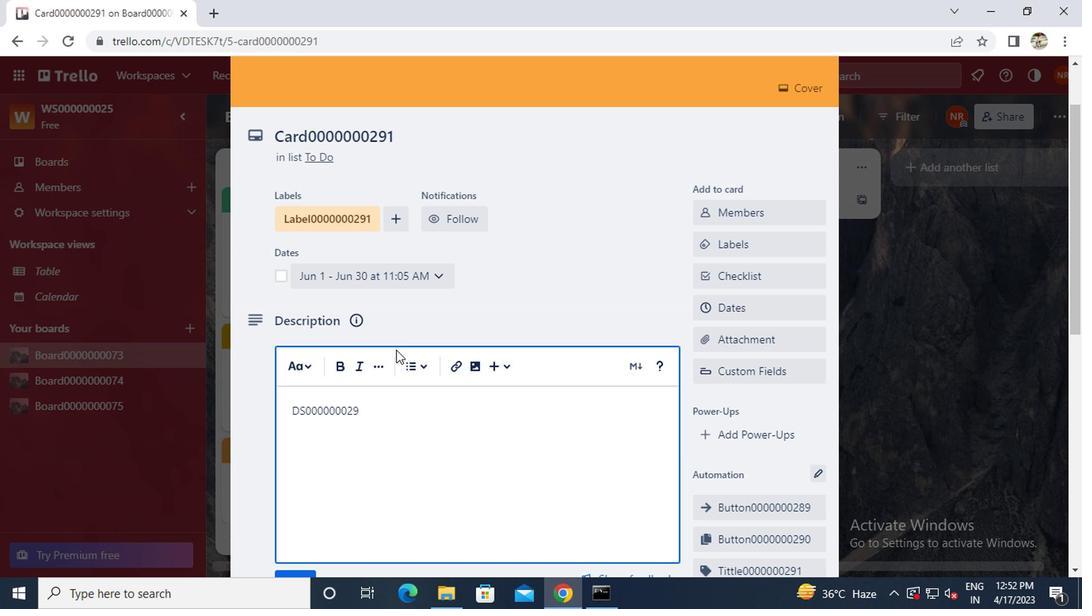 
Action: Mouse scrolled (353, 393) with delta (0, 0)
Screenshot: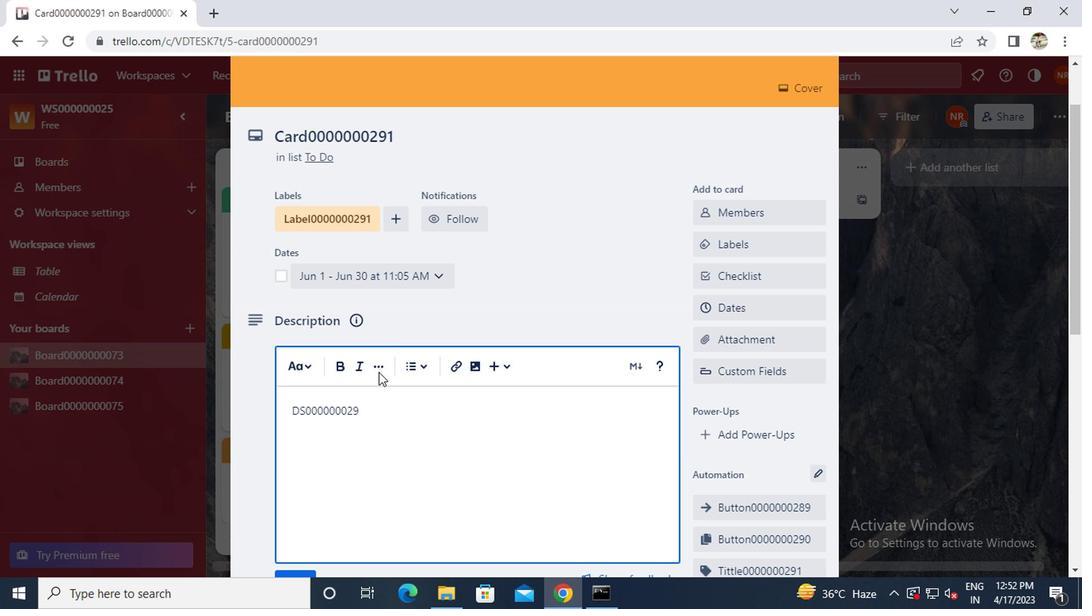
Action: Mouse moved to (350, 381)
Screenshot: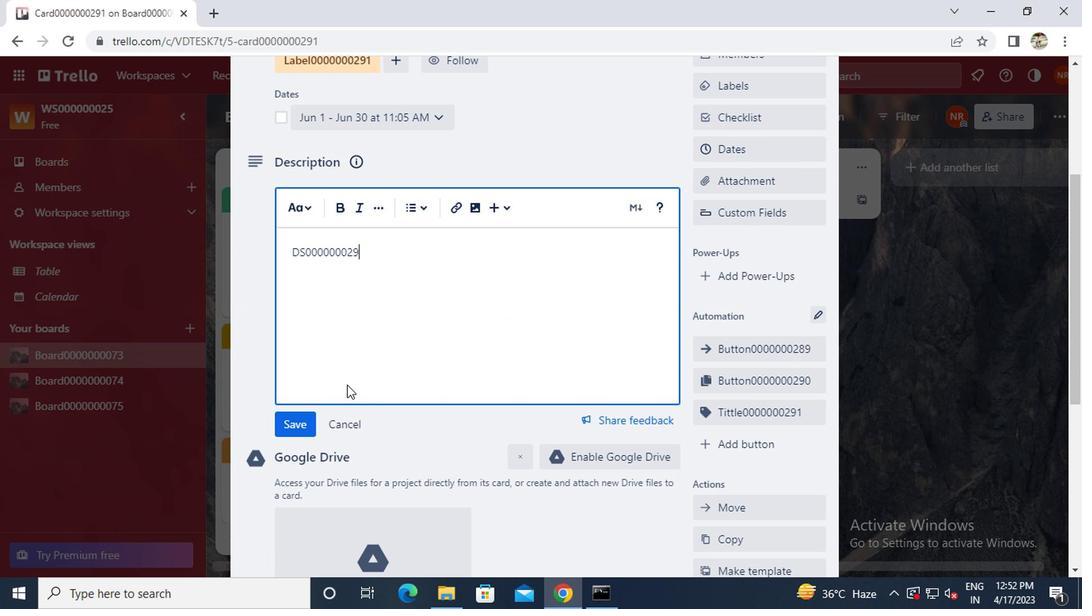 
Action: Key pressed 1
Screenshot: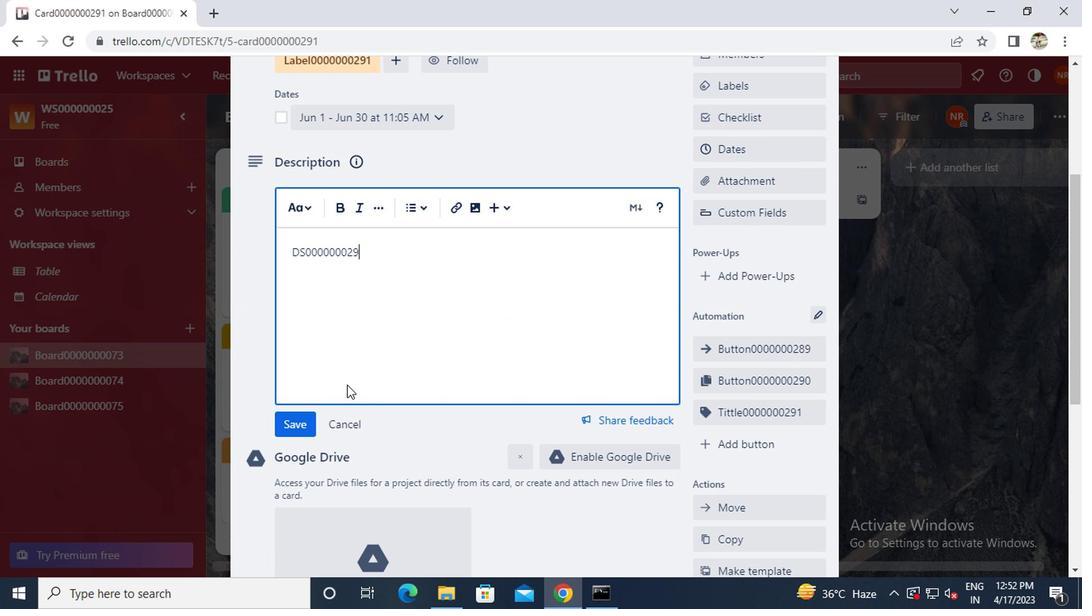 
Action: Mouse moved to (308, 426)
Screenshot: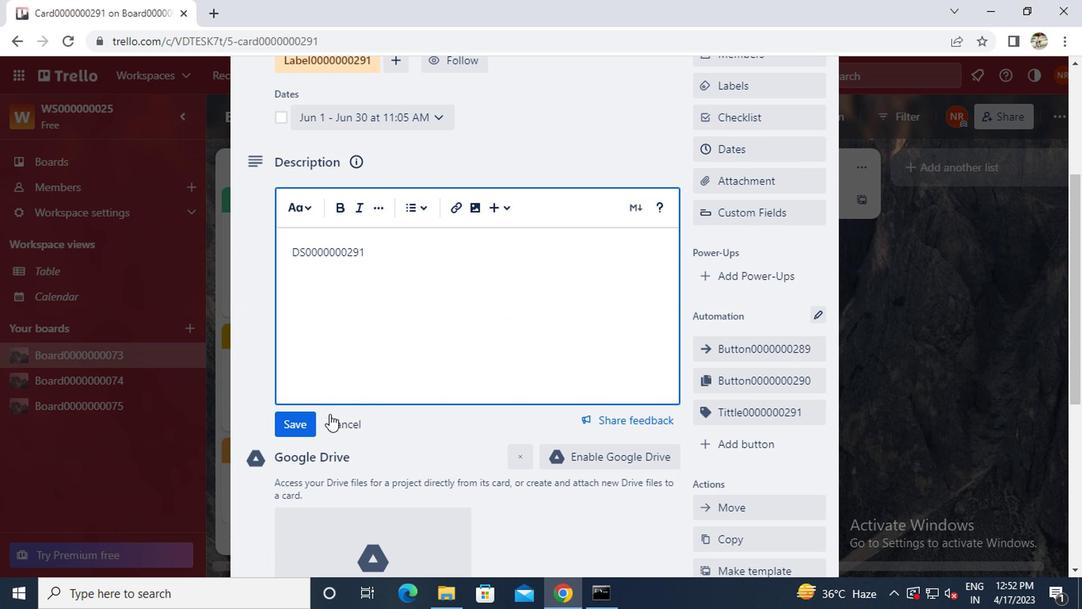 
Action: Mouse pressed left at (308, 426)
Screenshot: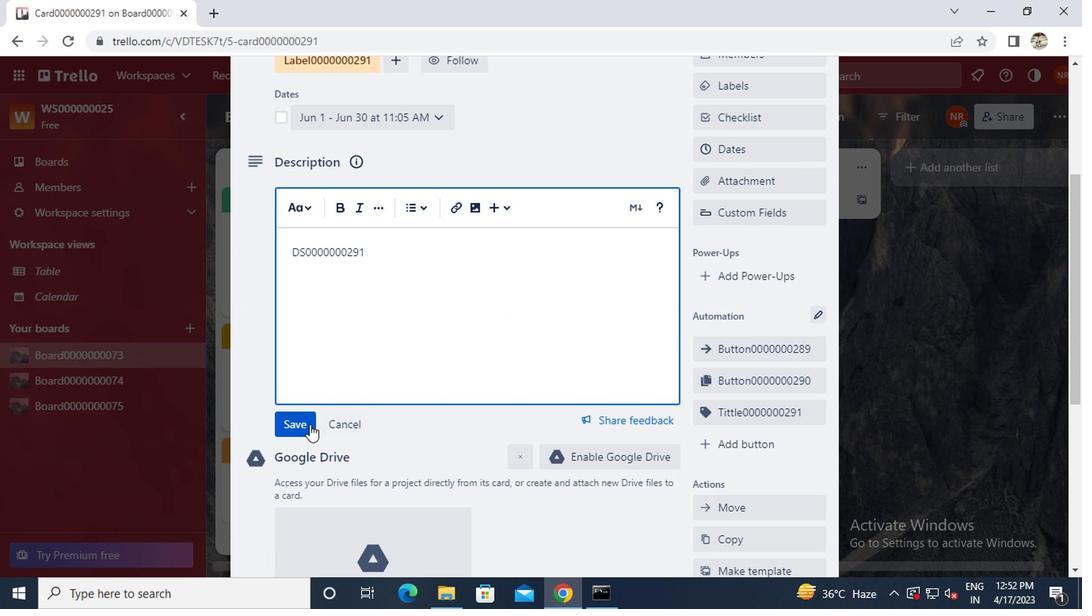 
Action: Mouse scrolled (308, 425) with delta (0, 0)
Screenshot: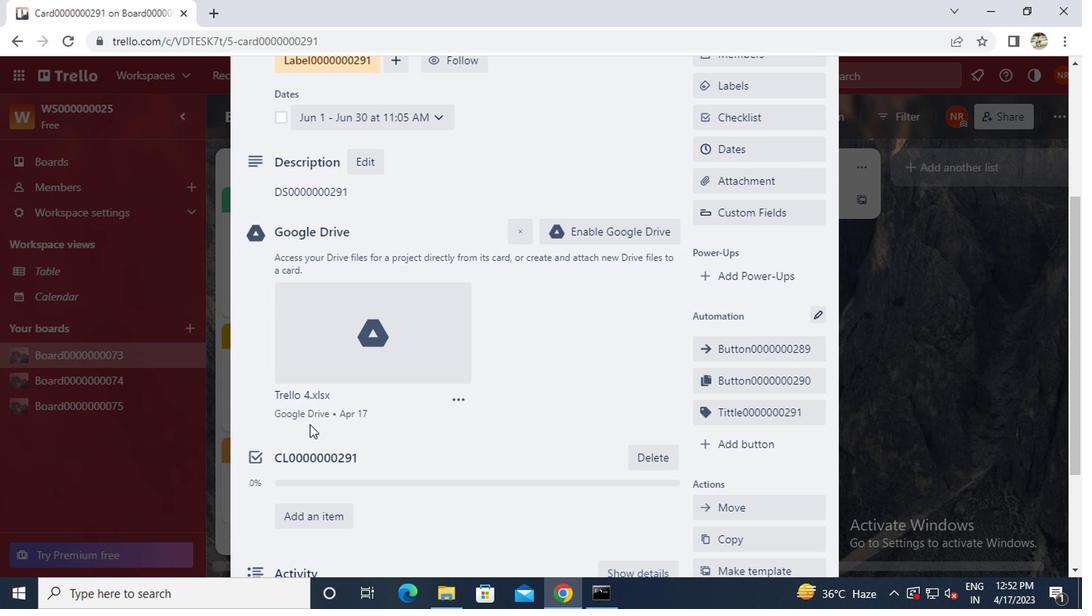 
Action: Mouse scrolled (308, 425) with delta (0, 0)
Screenshot: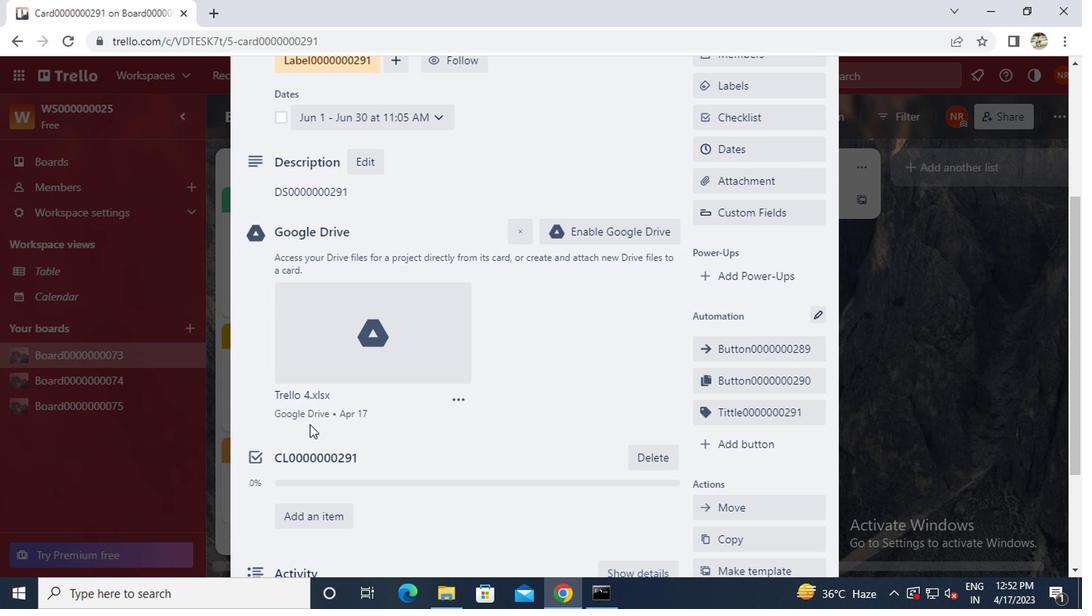 
Action: Mouse moved to (307, 453)
Screenshot: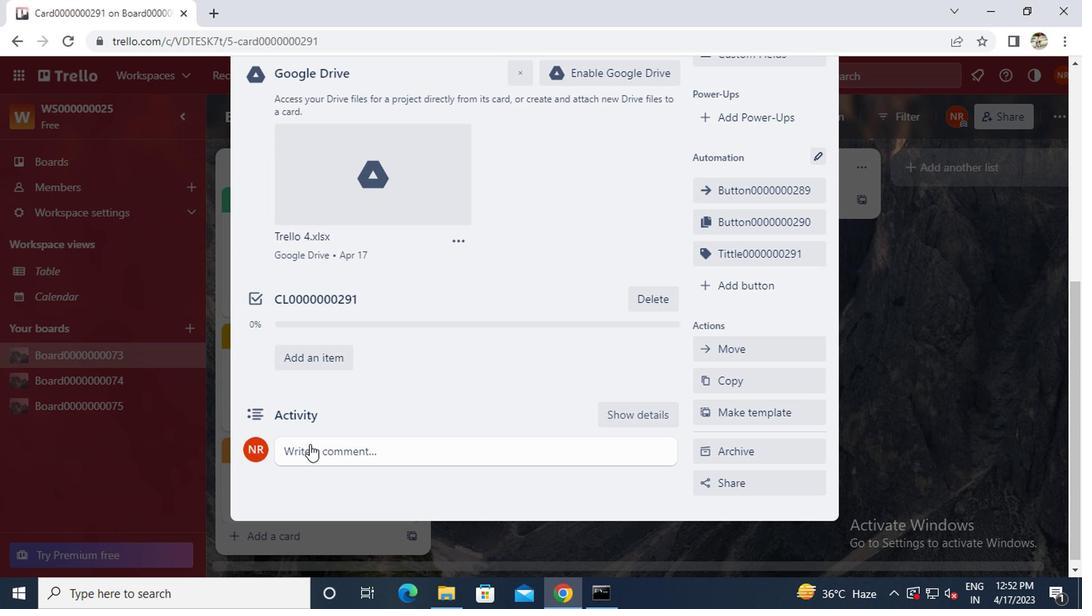 
Action: Mouse pressed left at (307, 453)
Screenshot: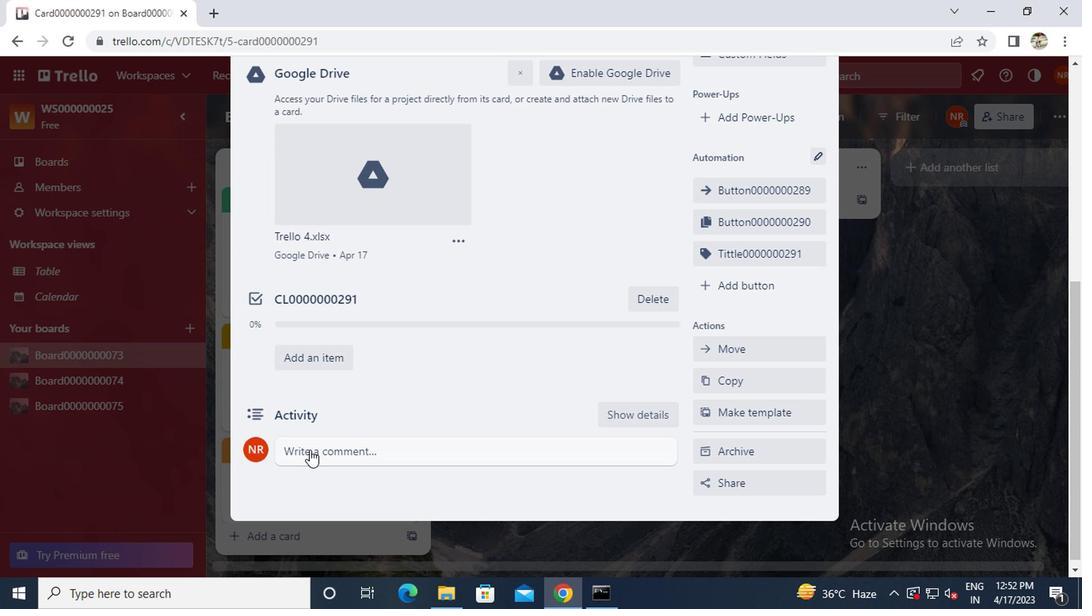 
Action: Mouse moved to (307, 454)
Screenshot: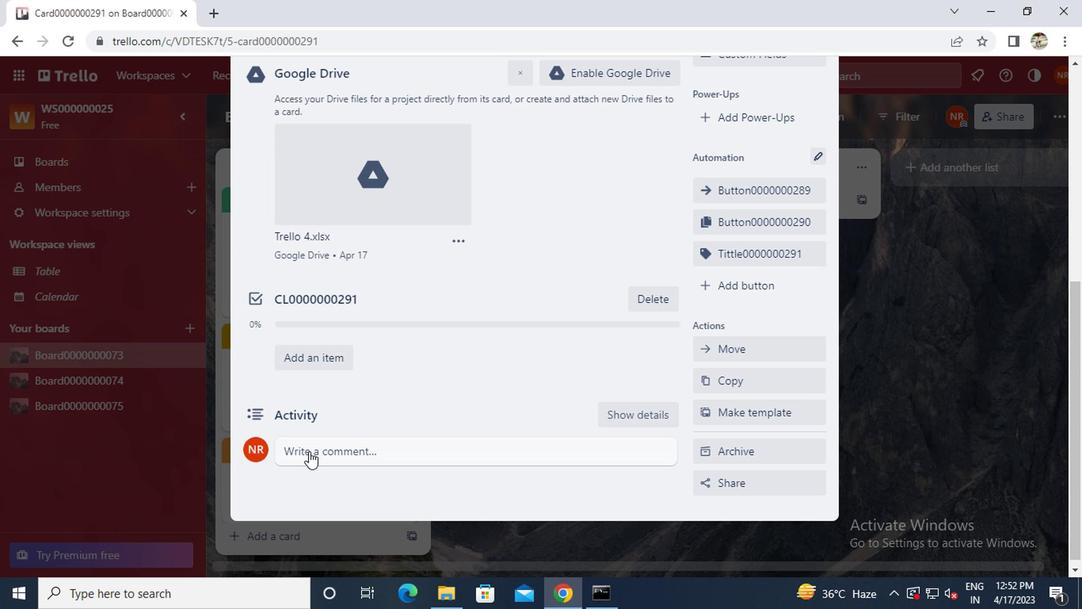 
Action: Key pressed cm0000000291
Screenshot: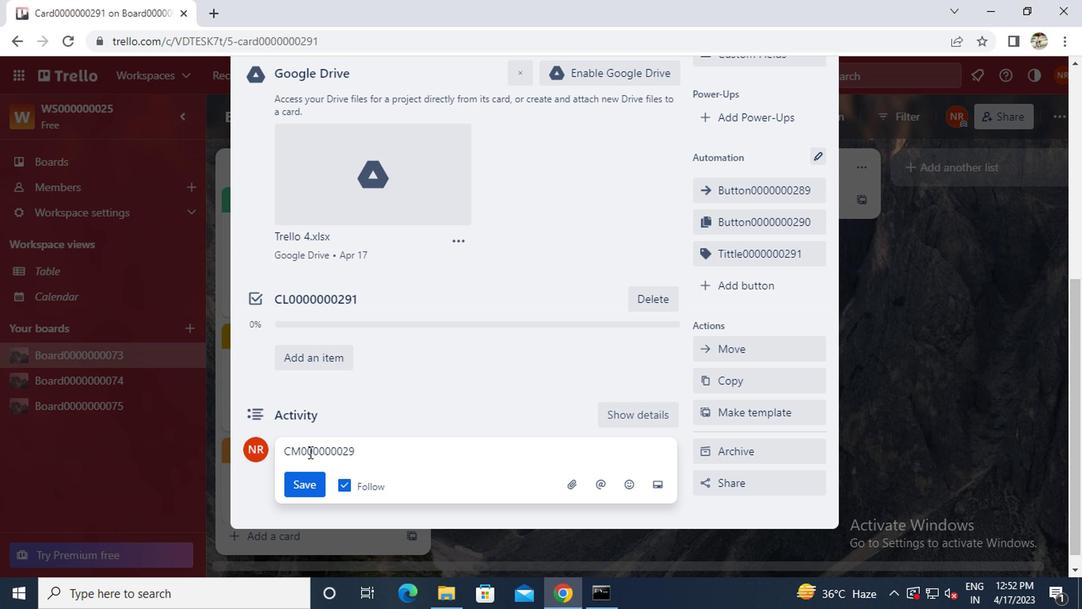
Action: Mouse moved to (301, 478)
Screenshot: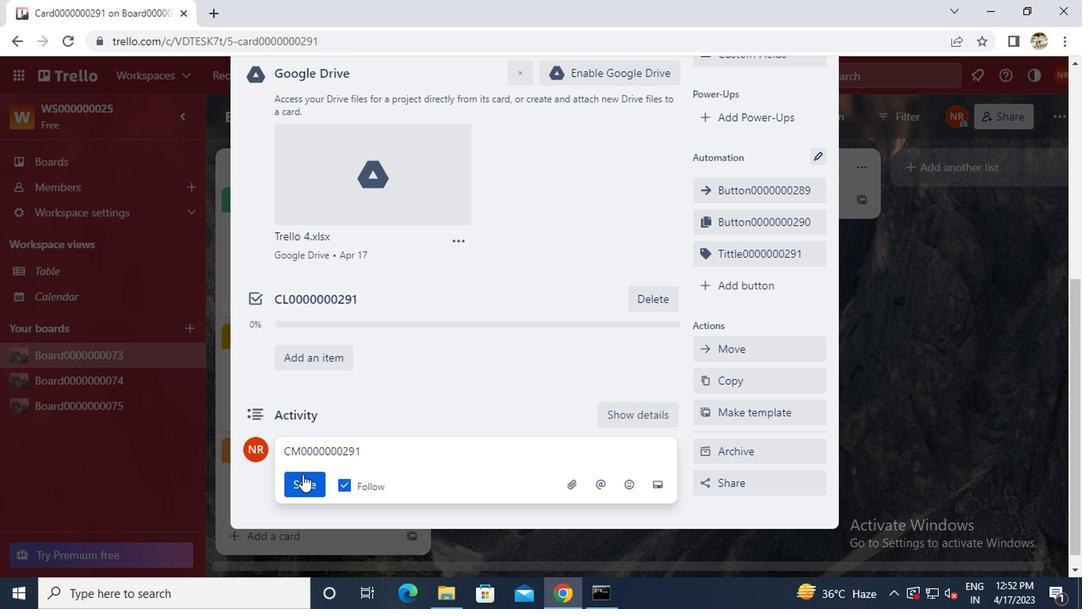 
Action: Mouse pressed left at (301, 478)
Screenshot: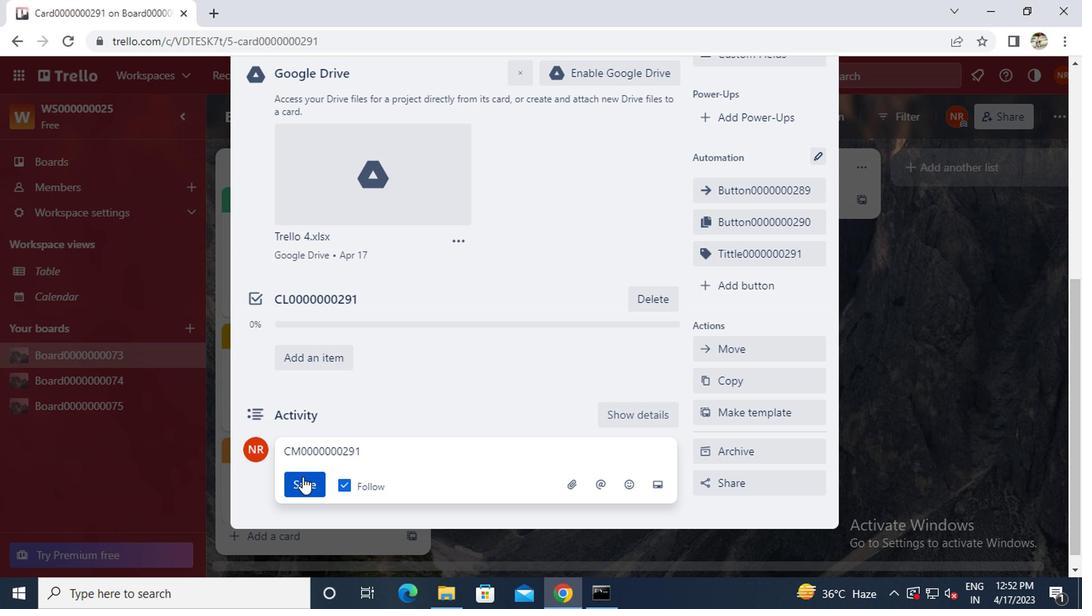 
Action: Mouse moved to (609, 249)
Screenshot: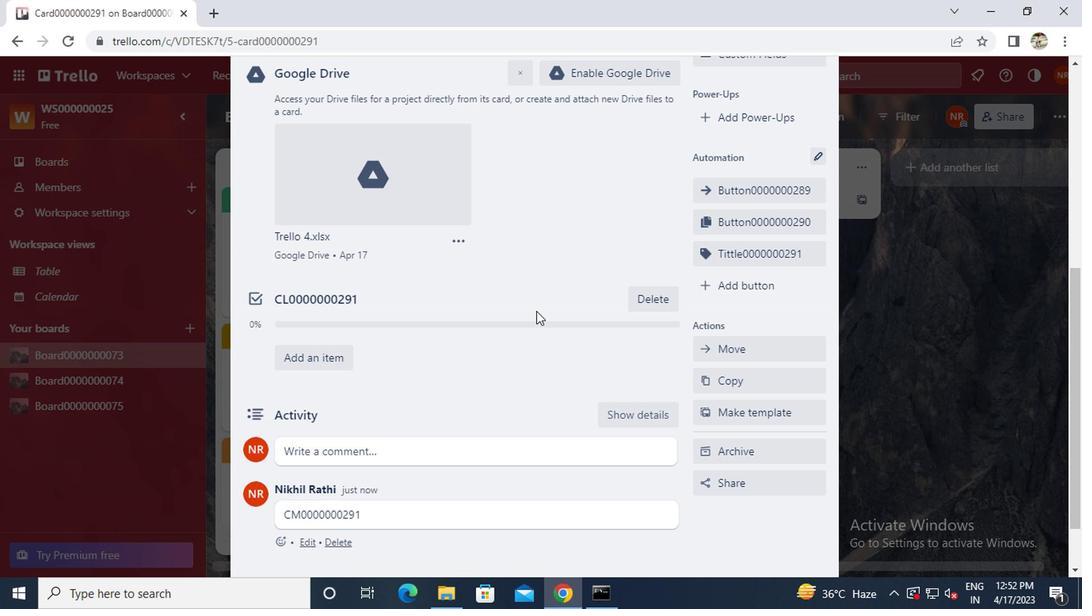 
Action: Mouse scrolled (609, 250) with delta (0, 1)
Screenshot: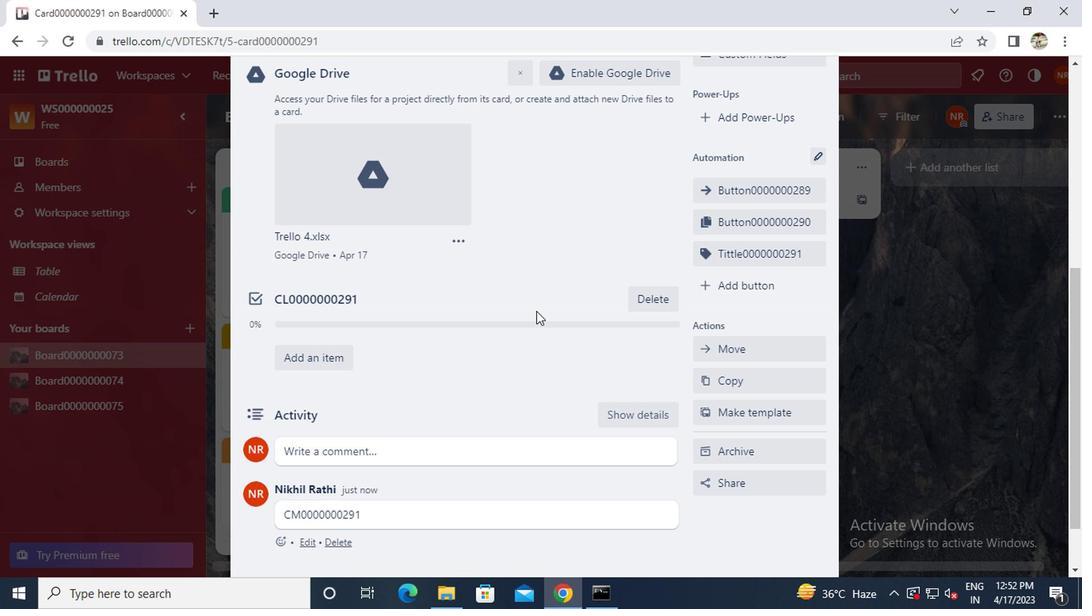
Action: Mouse moved to (615, 245)
Screenshot: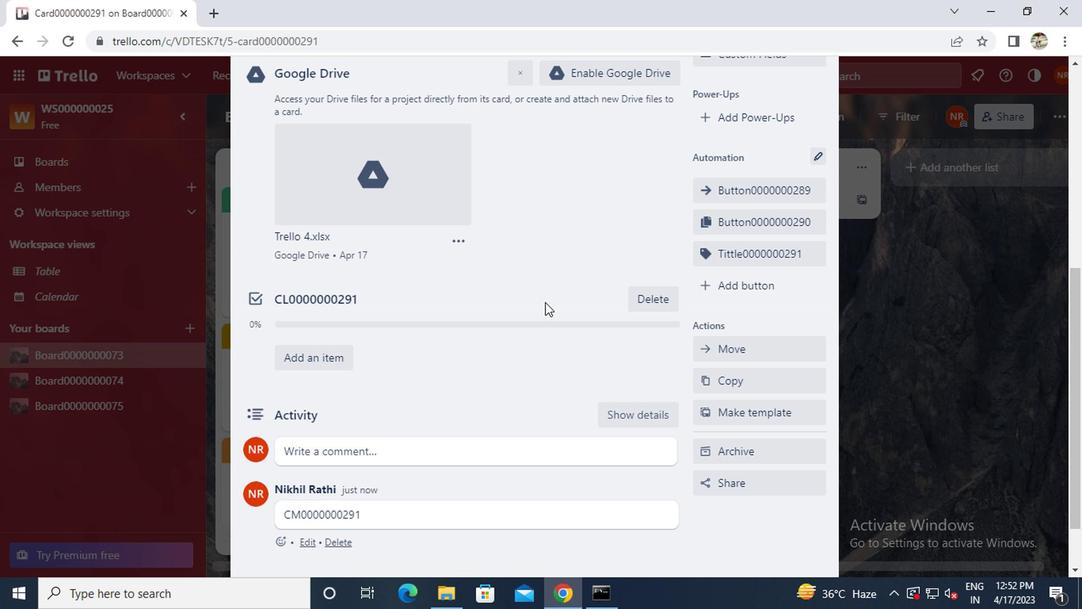 
Action: Mouse scrolled (615, 247) with delta (0, 1)
Screenshot: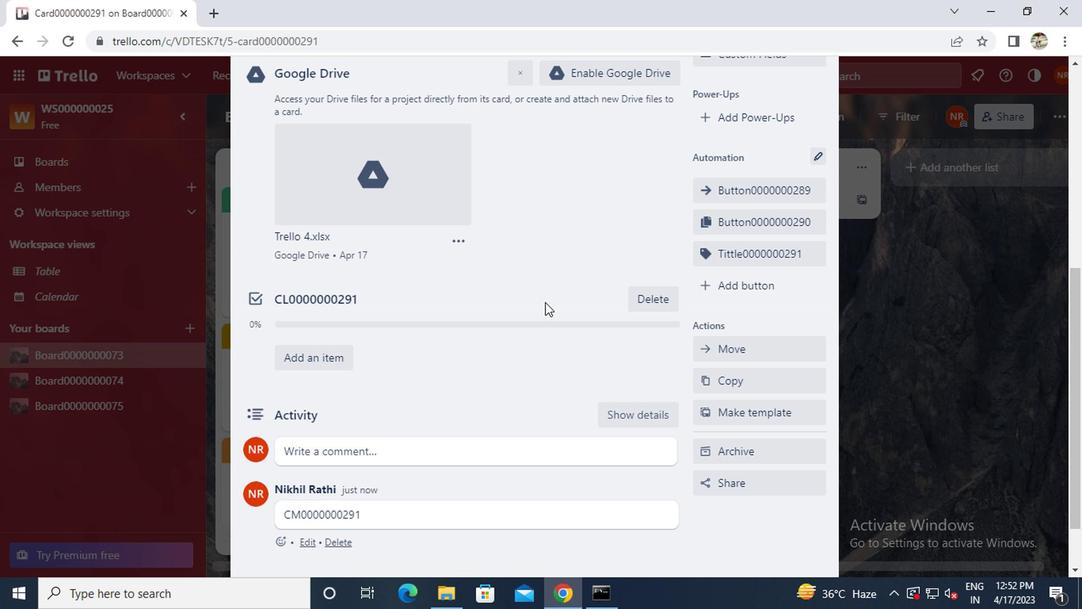 
Action: Mouse moved to (618, 243)
Screenshot: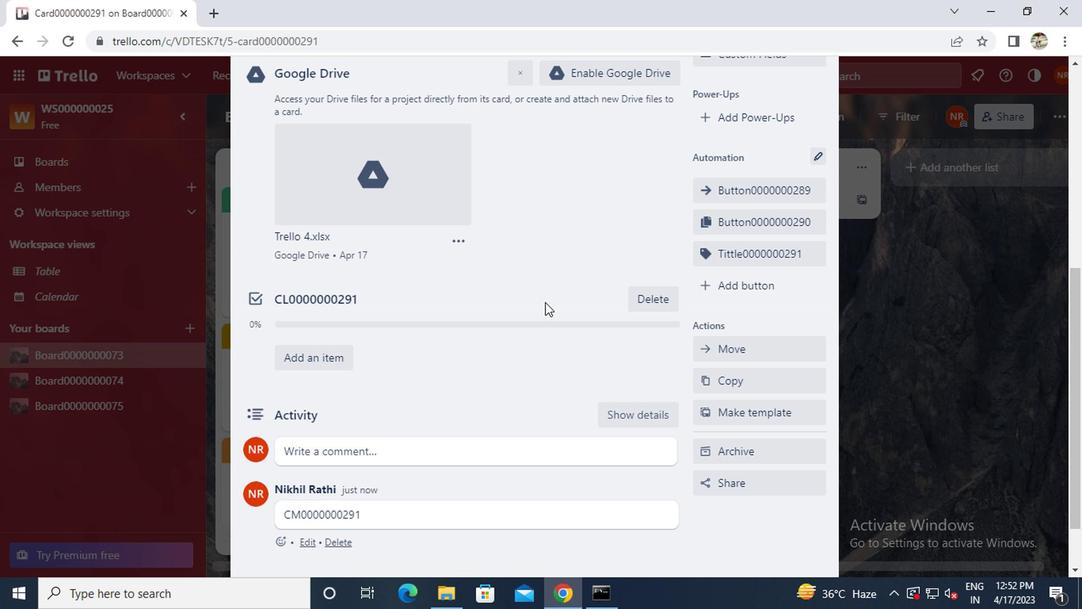 
Action: Mouse scrolled (618, 244) with delta (0, 1)
Screenshot: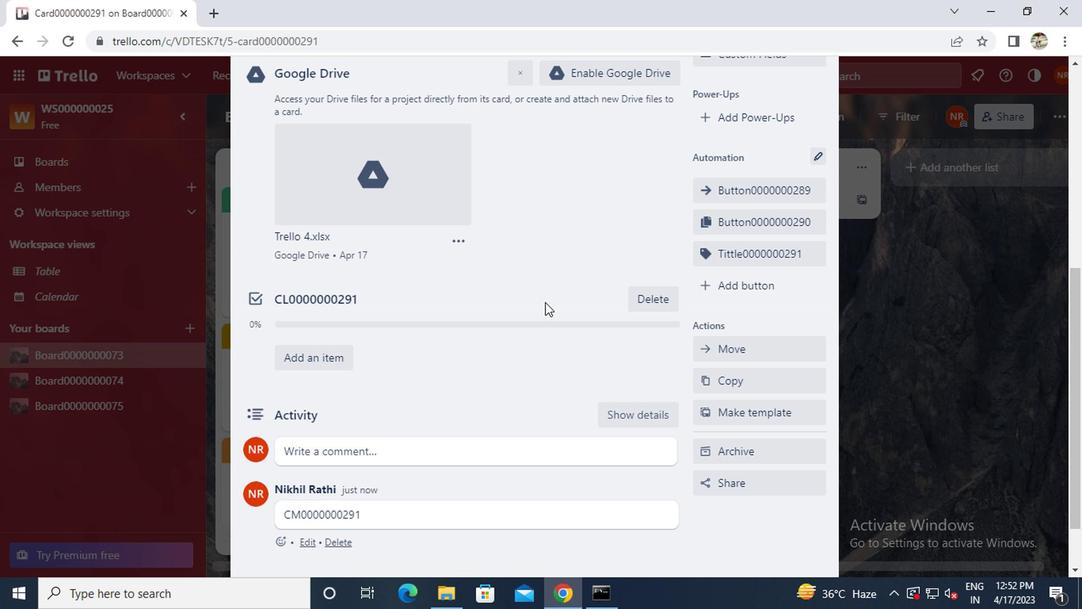 
Action: Mouse moved to (621, 241)
Screenshot: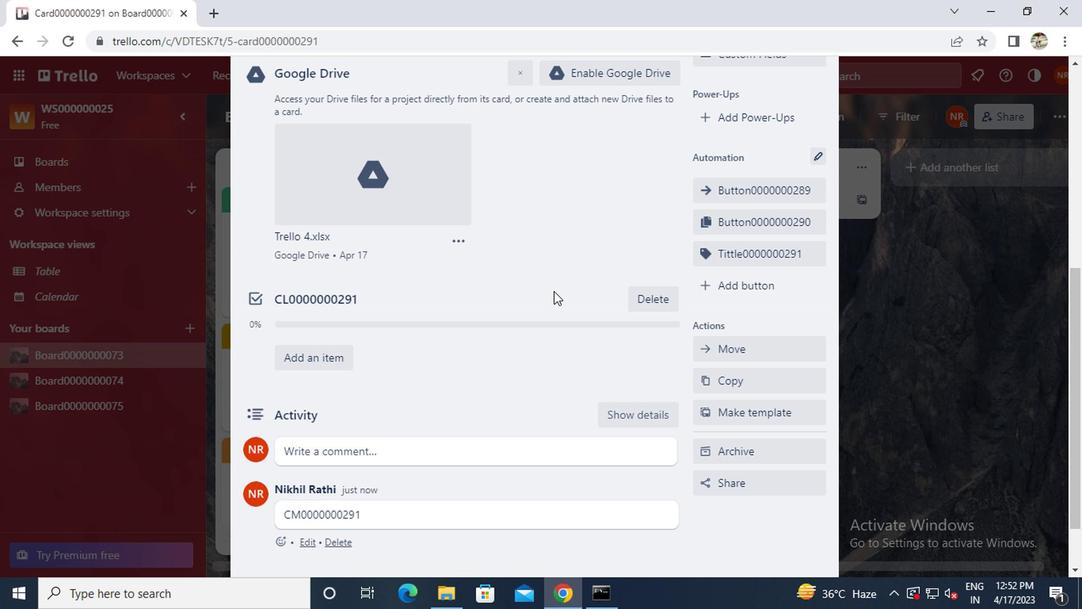 
Action: Mouse scrolled (621, 241) with delta (0, 0)
Screenshot: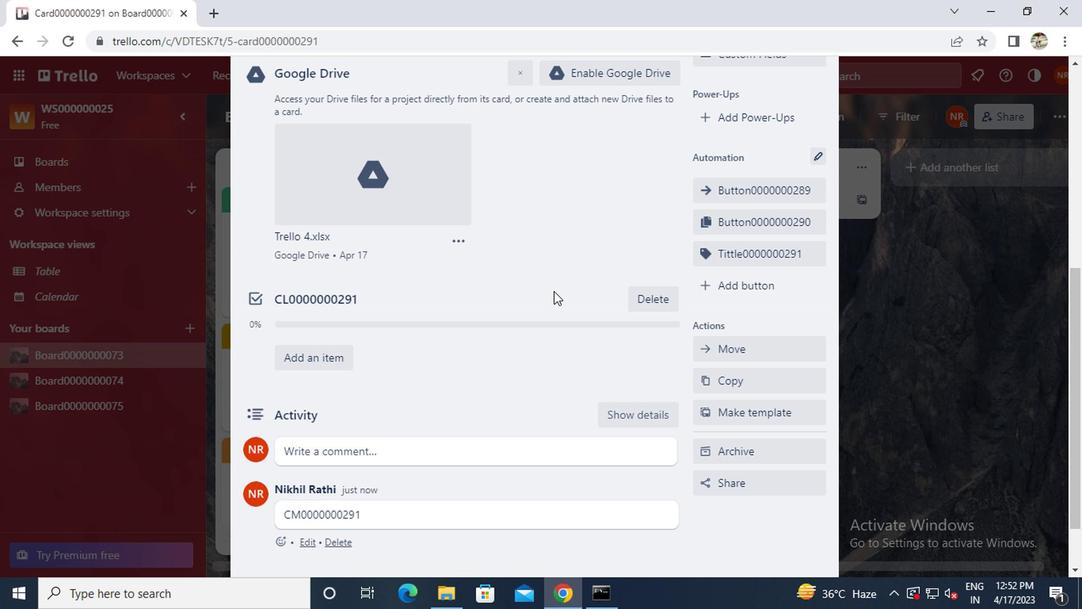 
Action: Mouse moved to (628, 235)
Screenshot: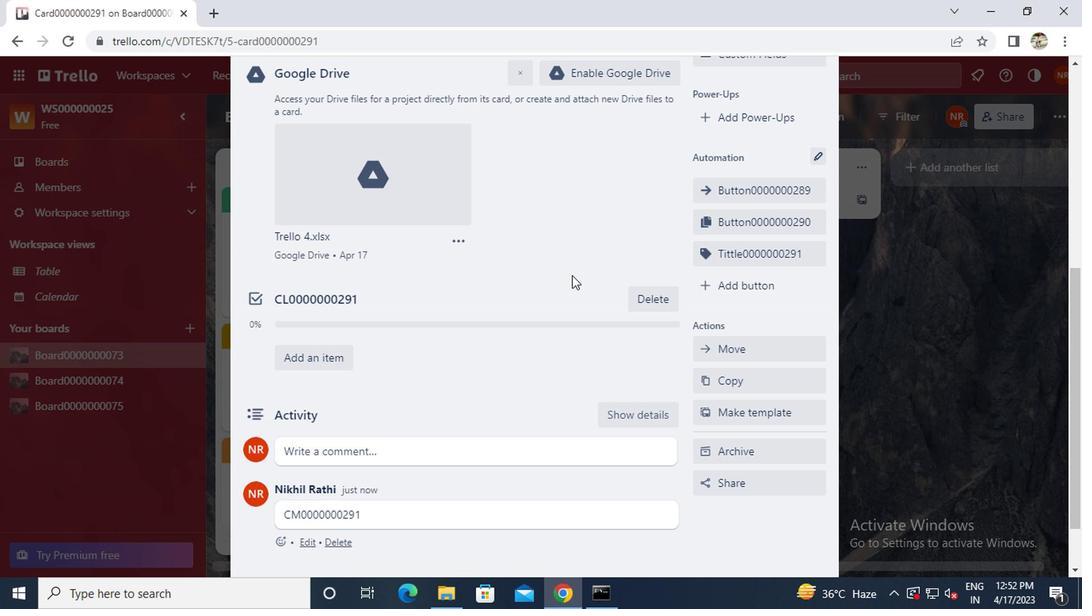 
Action: Mouse scrolled (628, 235) with delta (0, 0)
Screenshot: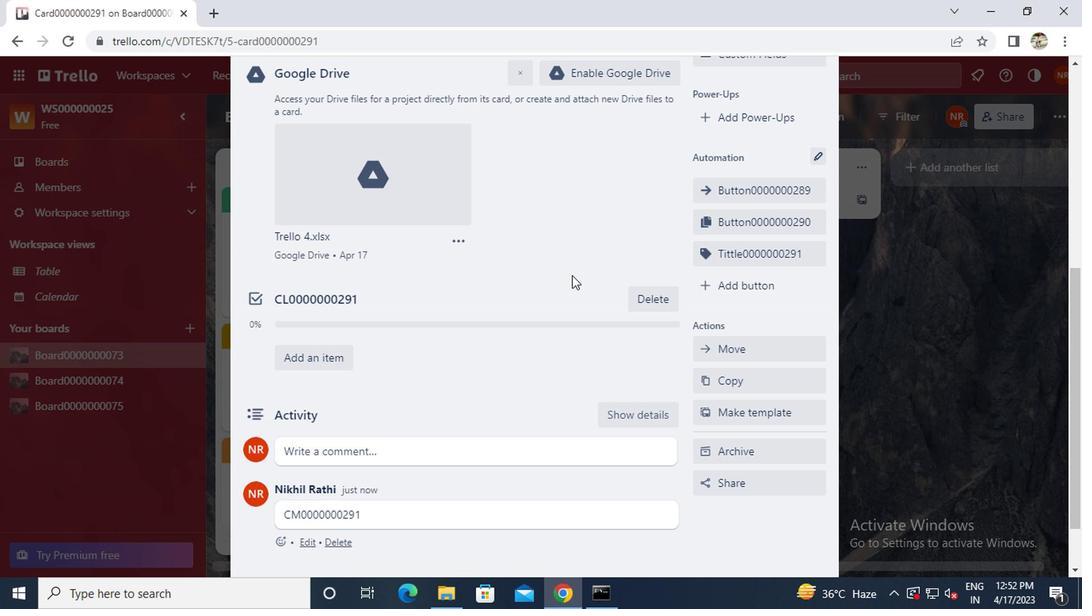 
Action: Mouse moved to (822, 120)
Screenshot: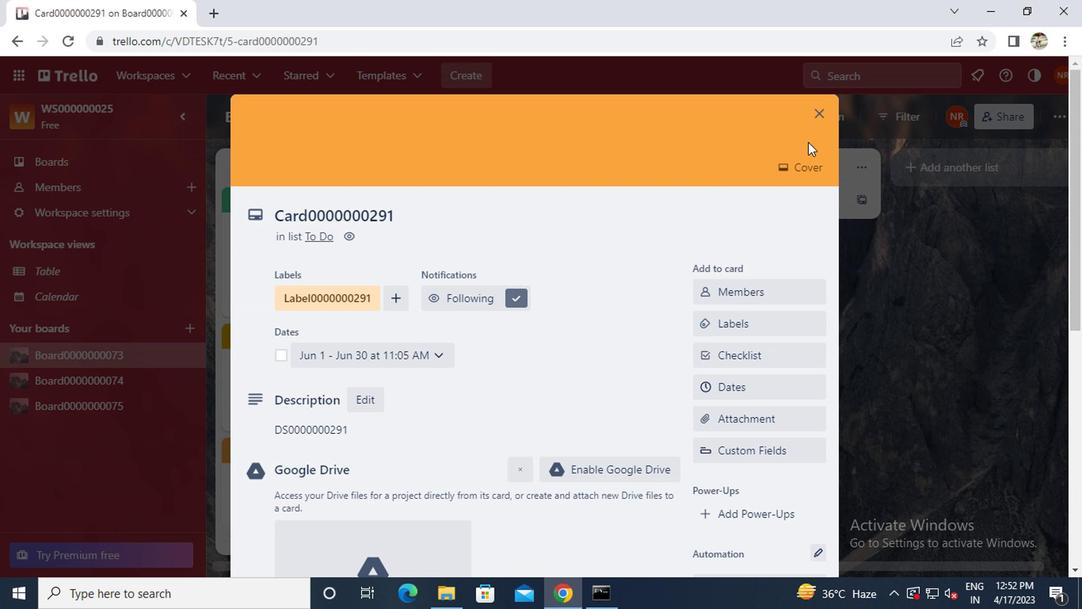 
Action: Mouse pressed left at (822, 120)
Screenshot: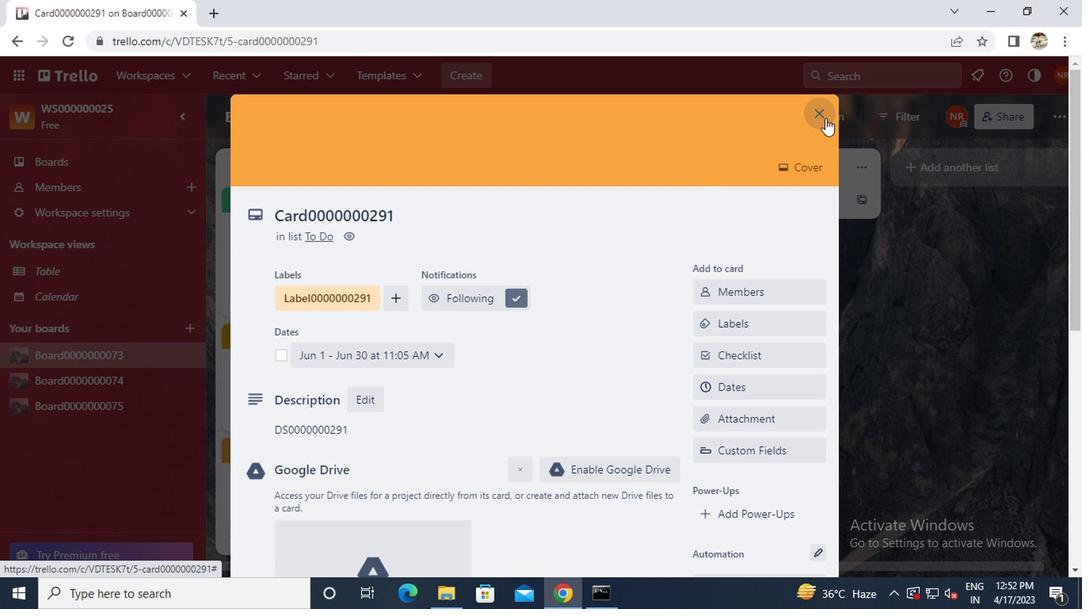 
